 Task: Look for space in Vikārābād, India from 1st June, 2023 to 9th June, 2023 for 4 adults in price range Rs.6000 to Rs.12000. Place can be entire place with 2 bedrooms having 2 beds and 2 bathrooms. Property type can be house, flat, guest house. Amenities needed are: washing machine. Booking option can be shelf check-in. Required host language is English.
Action: Mouse moved to (533, 70)
Screenshot: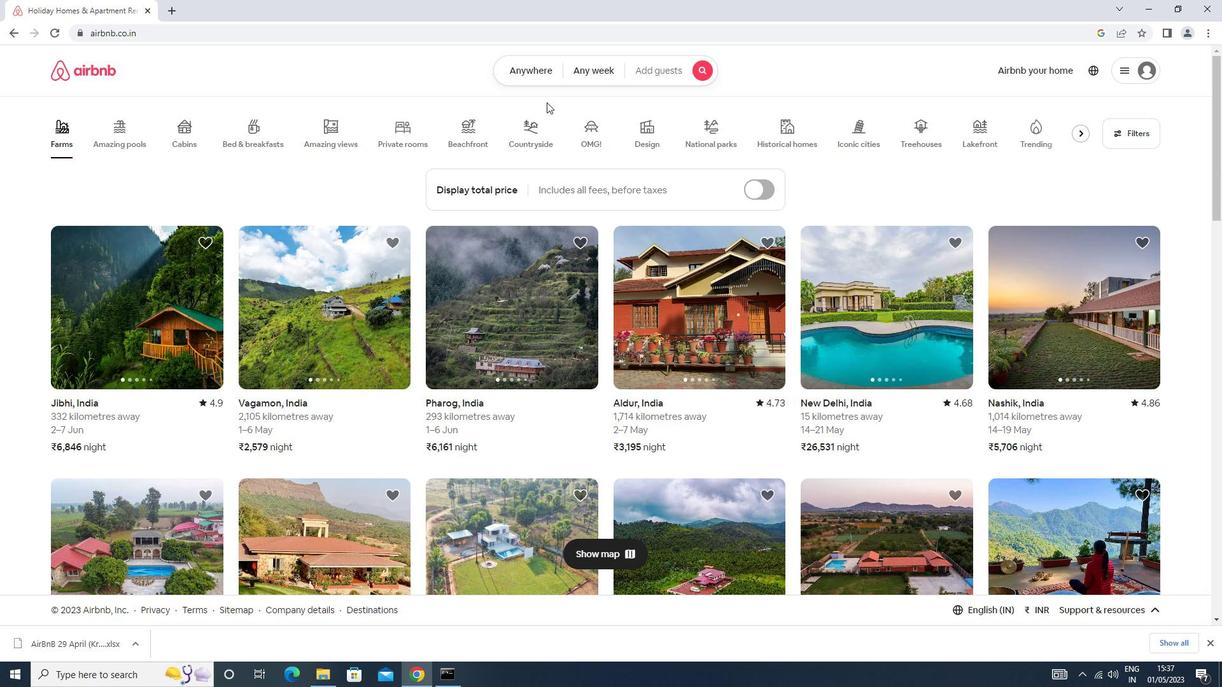 
Action: Mouse pressed left at (533, 70)
Screenshot: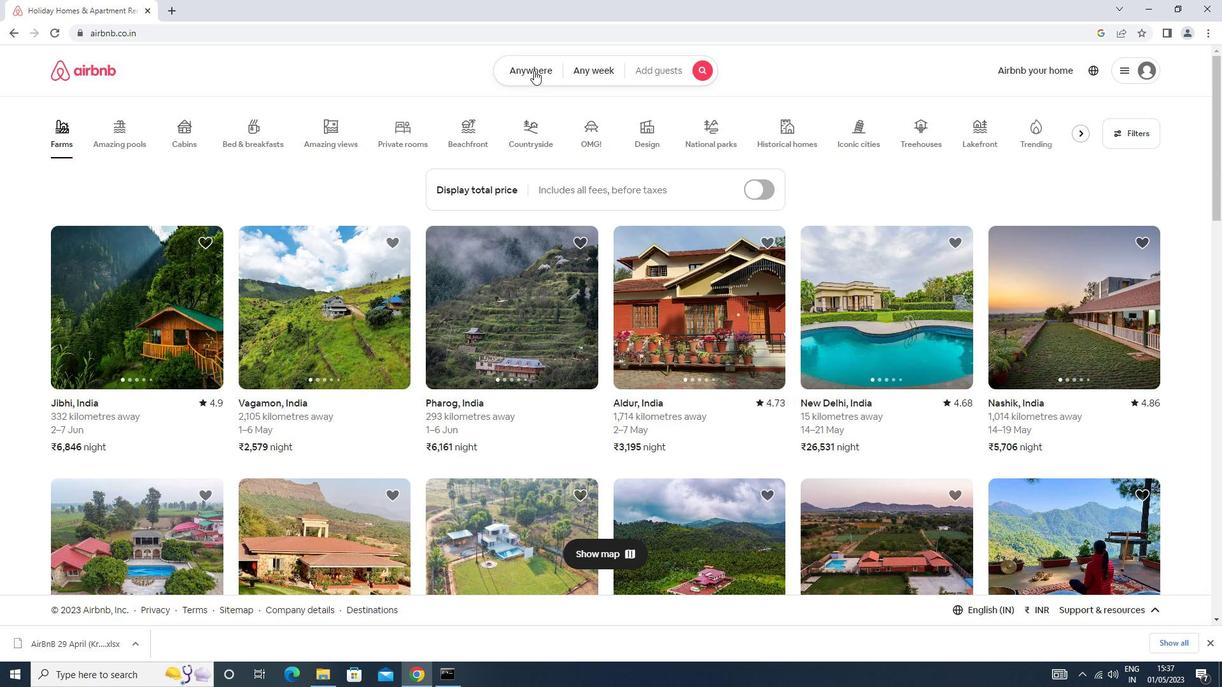 
Action: Mouse moved to (509, 124)
Screenshot: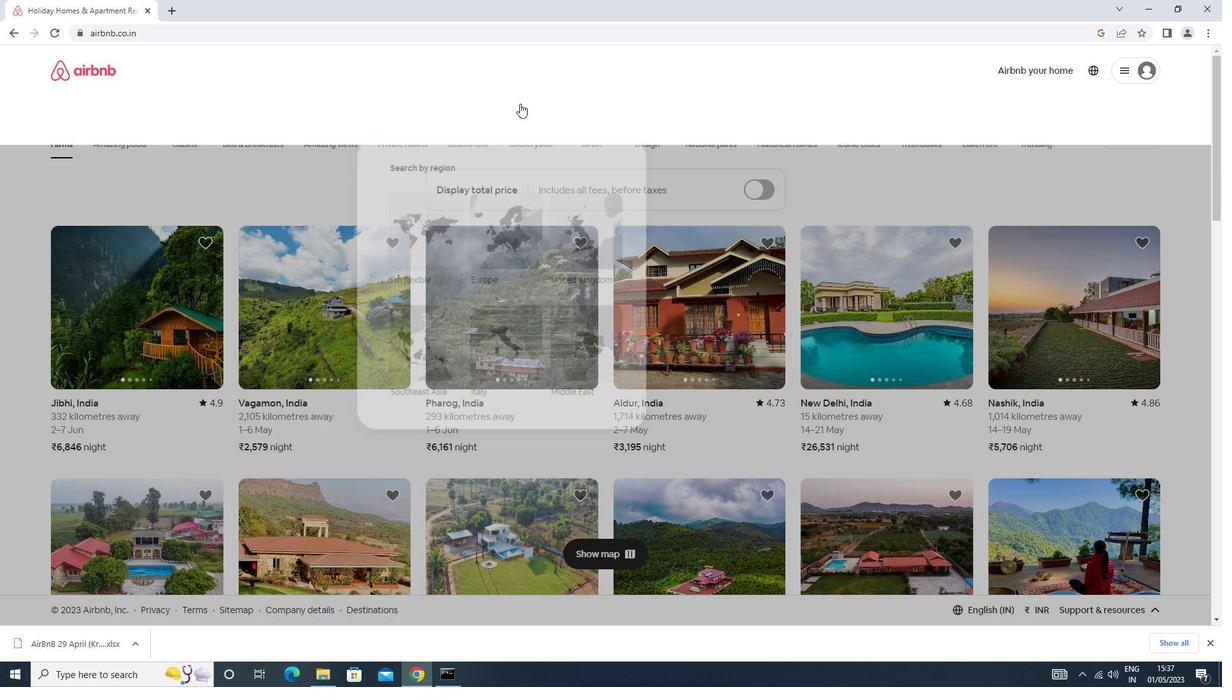 
Action: Mouse pressed left at (509, 124)
Screenshot: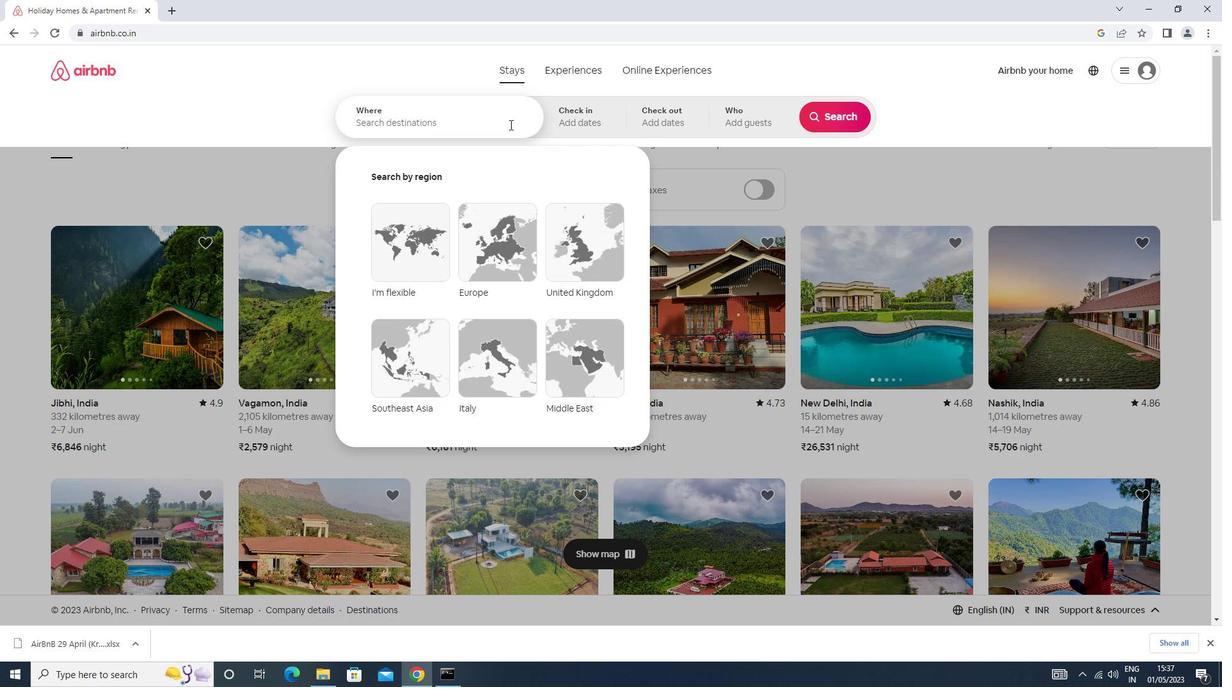
Action: Mouse moved to (509, 124)
Screenshot: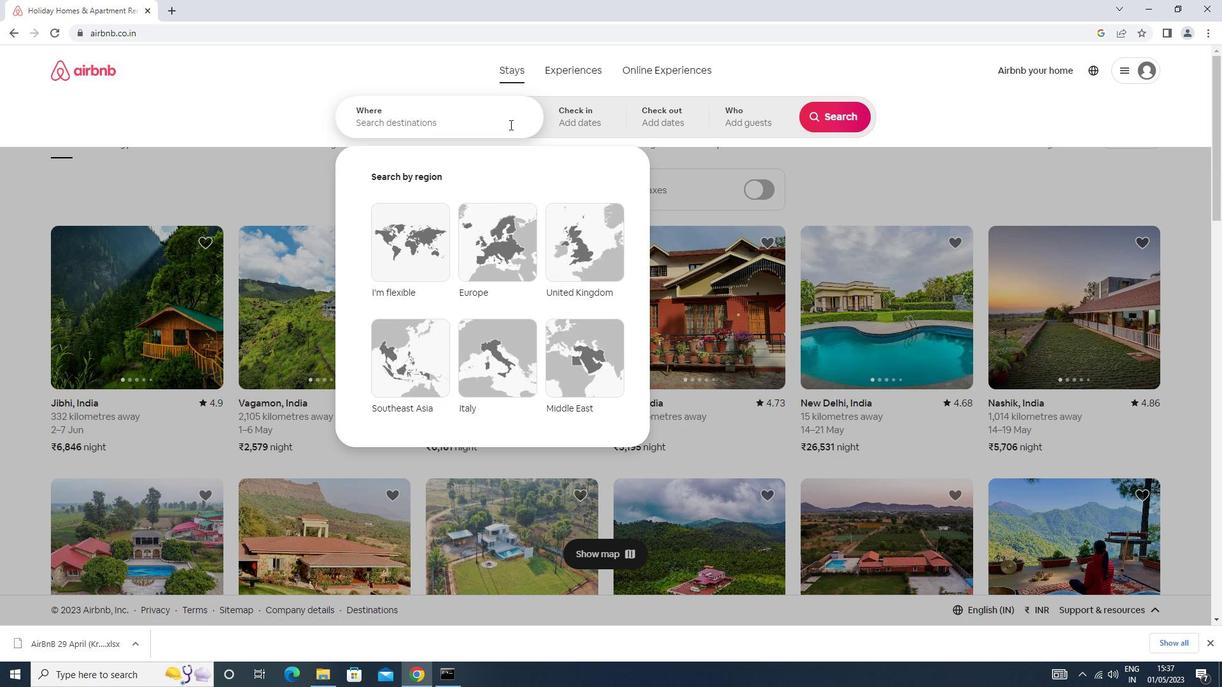 
Action: Key pressed <Key.caps_lock>v<Key.caps_lock>ikarabad<Key.down><Key.enter>
Screenshot: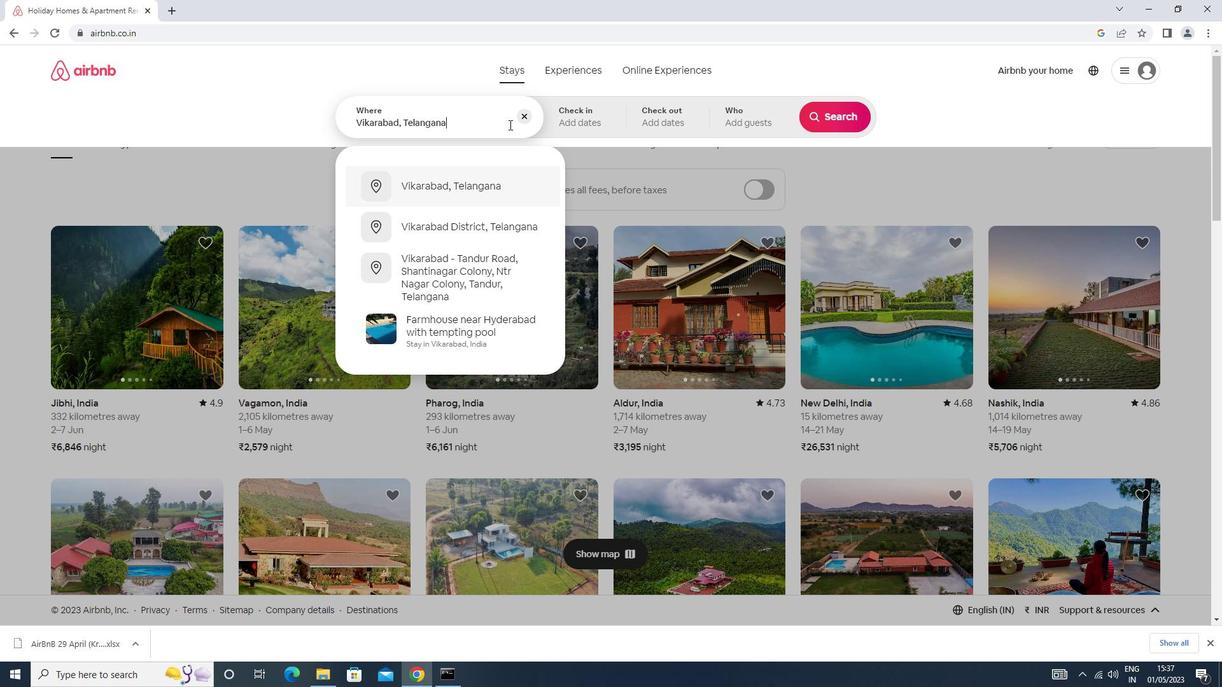 
Action: Mouse moved to (763, 271)
Screenshot: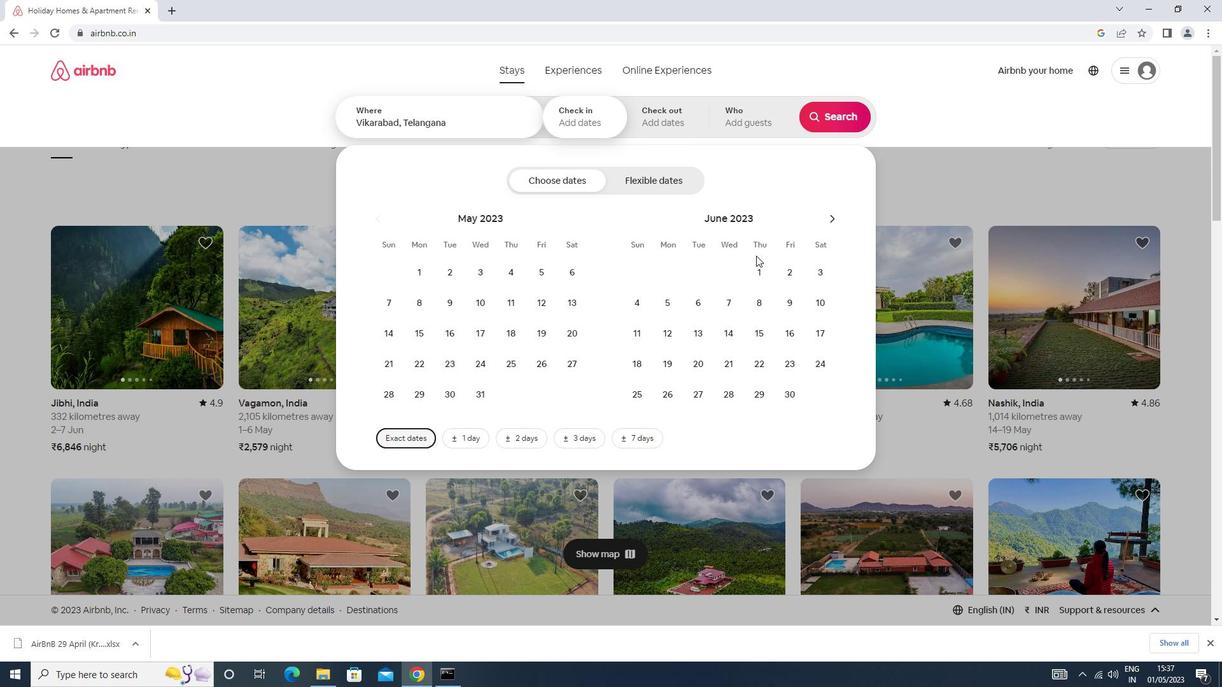 
Action: Mouse pressed left at (763, 271)
Screenshot: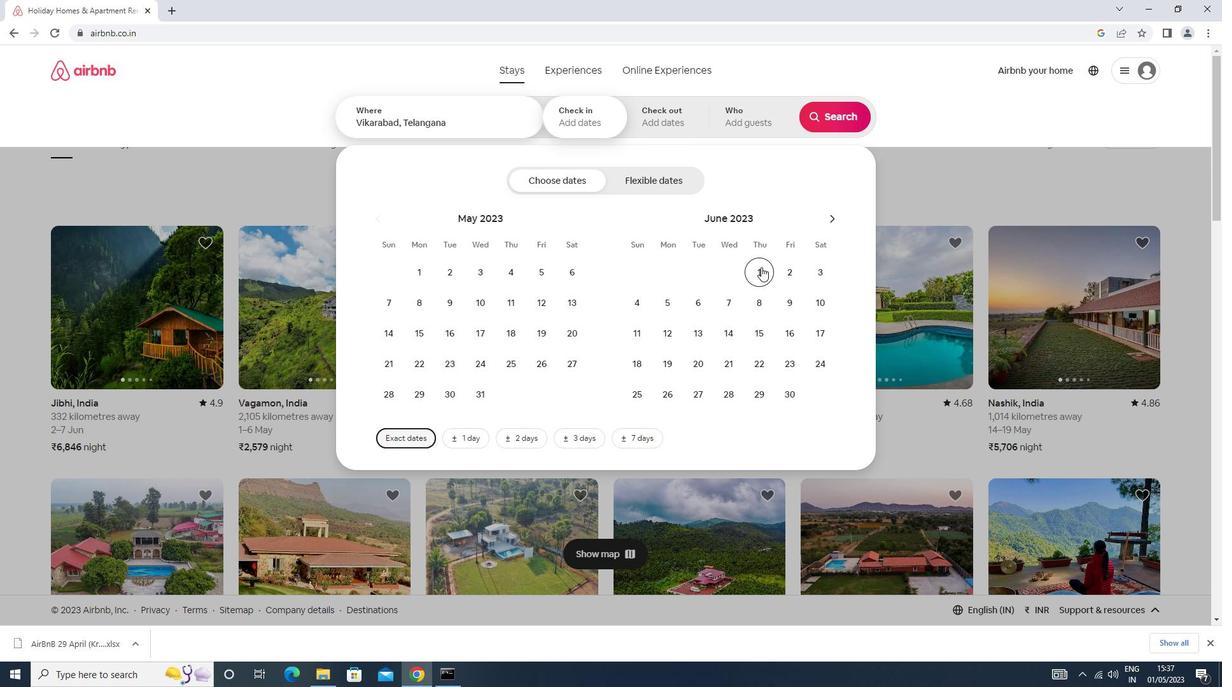 
Action: Mouse moved to (787, 299)
Screenshot: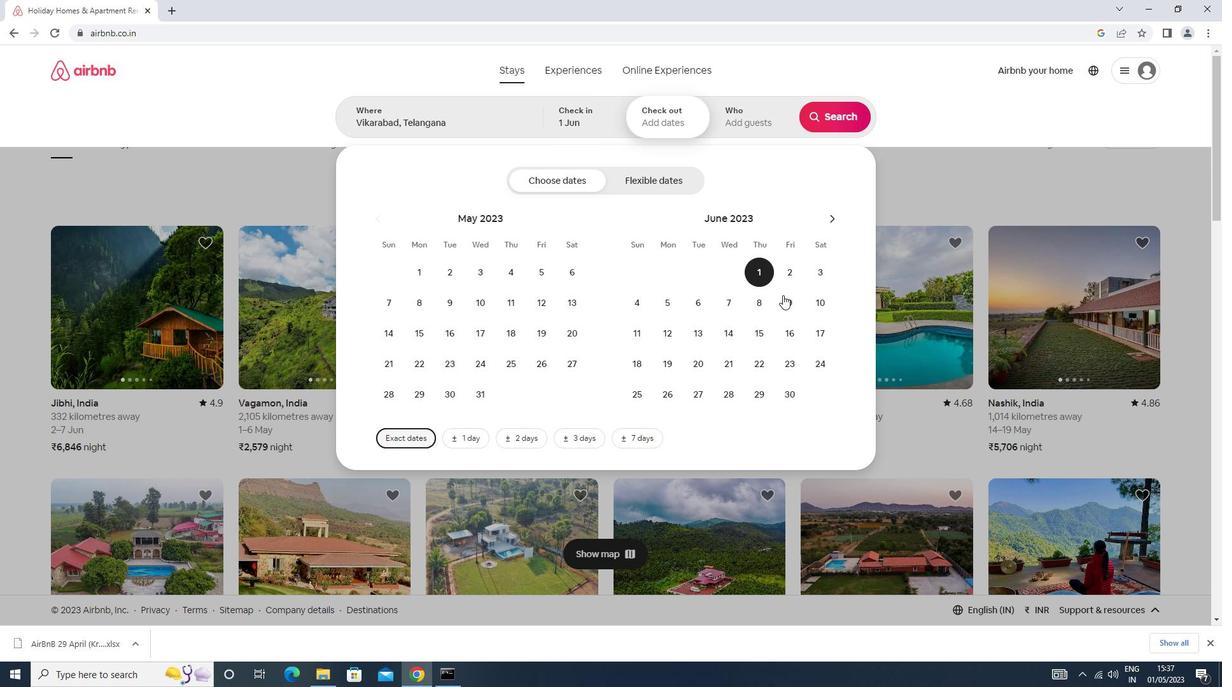 
Action: Mouse pressed left at (787, 299)
Screenshot: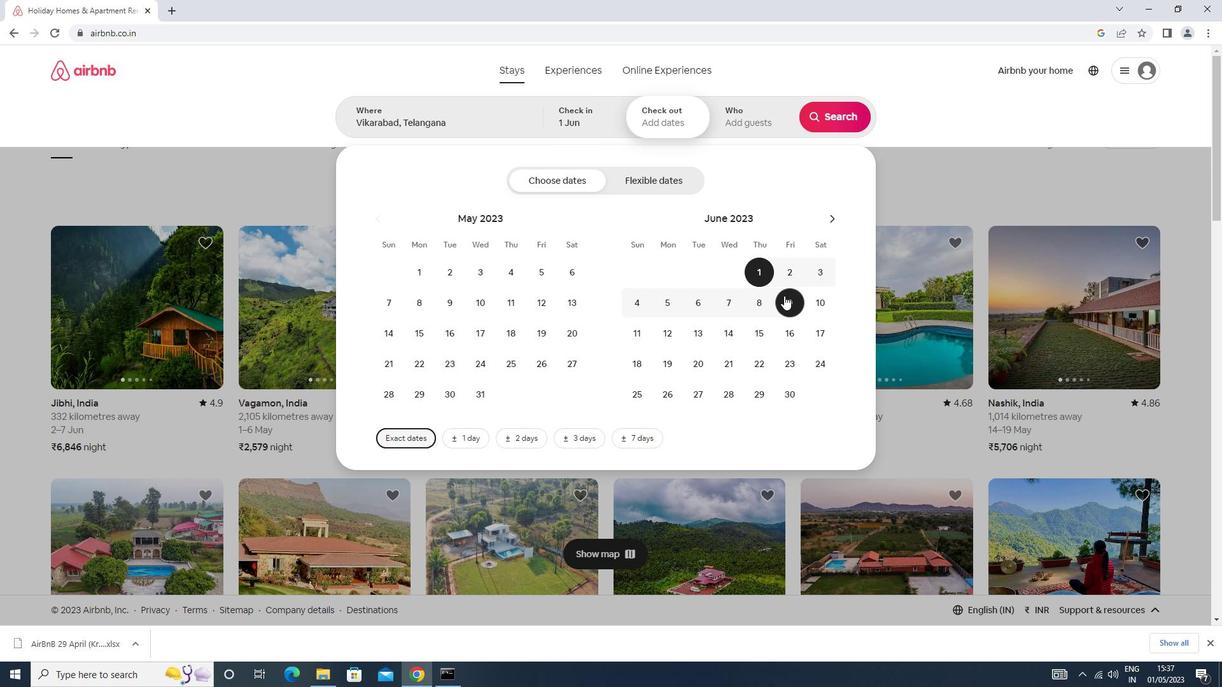 
Action: Mouse moved to (746, 130)
Screenshot: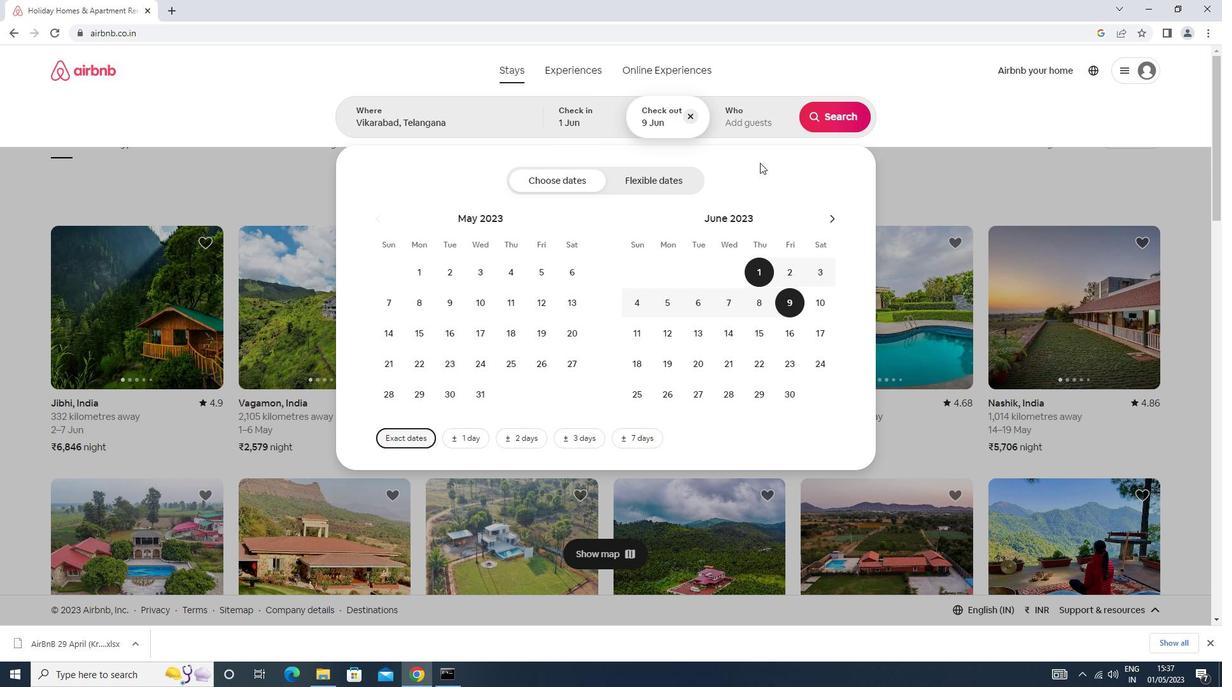 
Action: Mouse pressed left at (746, 130)
Screenshot: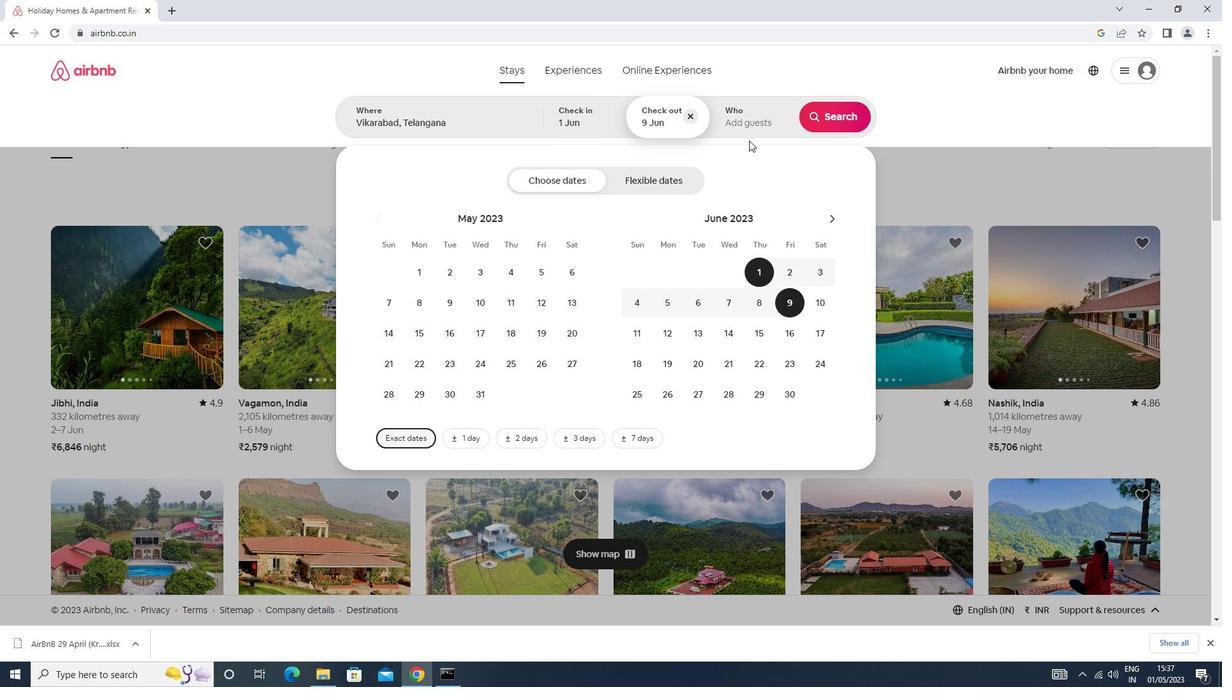 
Action: Mouse moved to (836, 185)
Screenshot: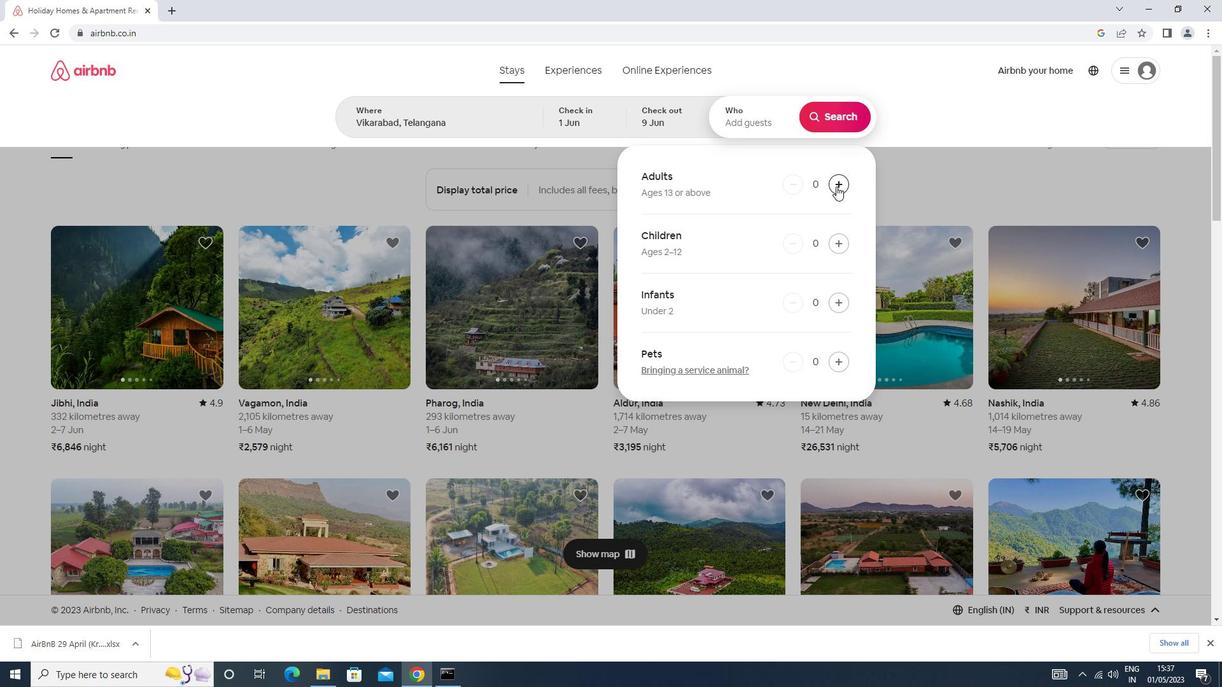 
Action: Mouse pressed left at (836, 185)
Screenshot: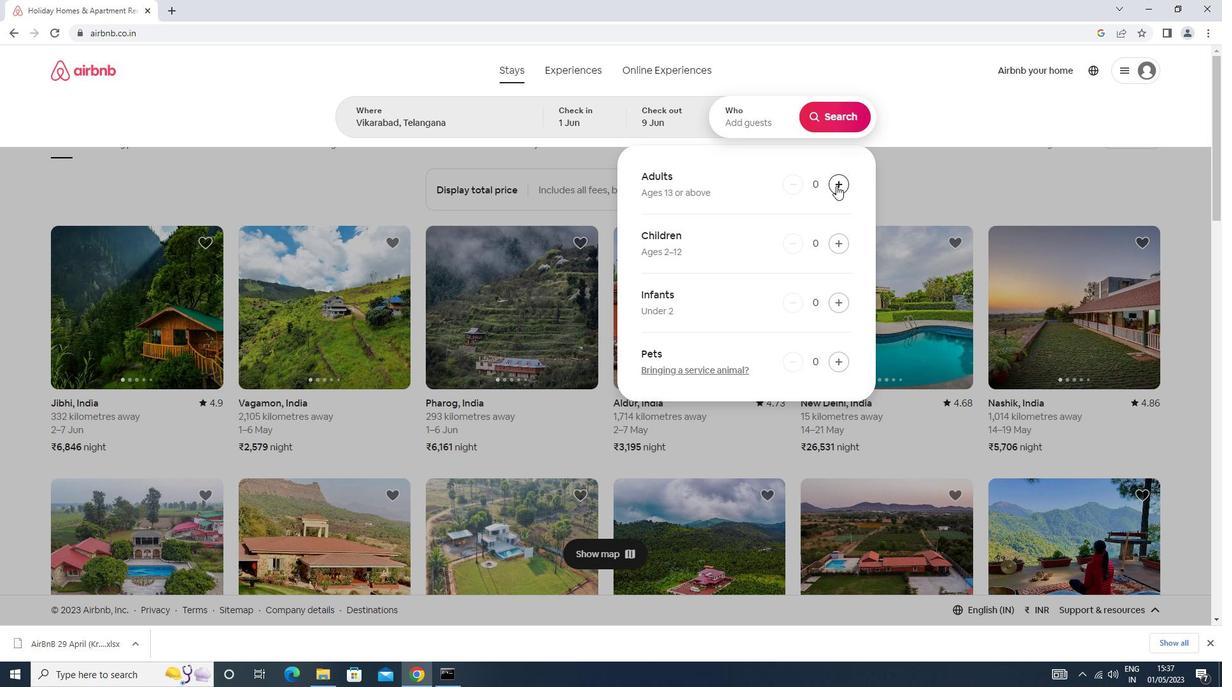 
Action: Mouse pressed left at (836, 185)
Screenshot: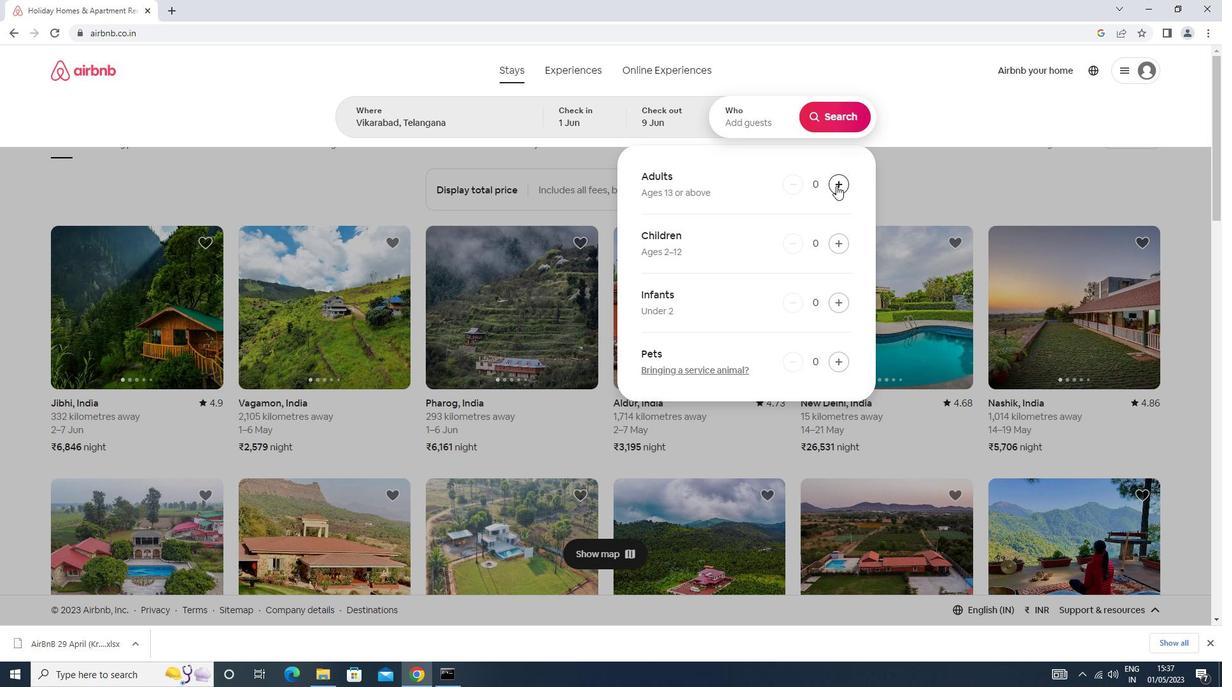 
Action: Mouse pressed left at (836, 185)
Screenshot: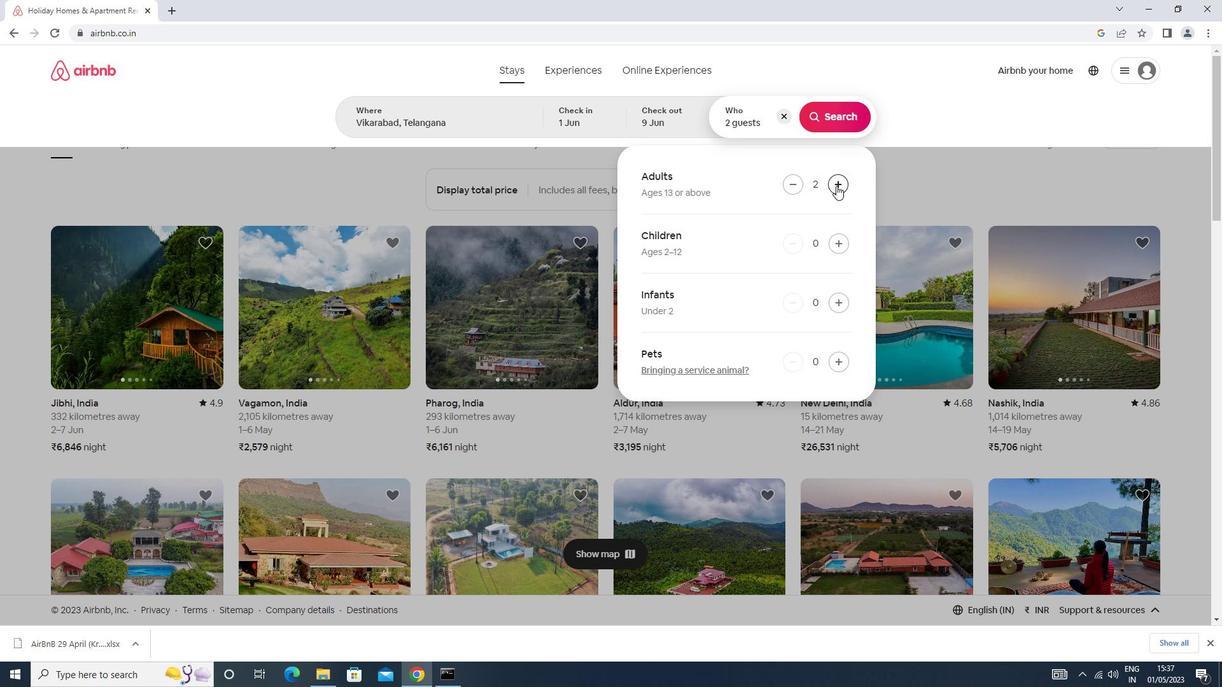 
Action: Mouse pressed left at (836, 185)
Screenshot: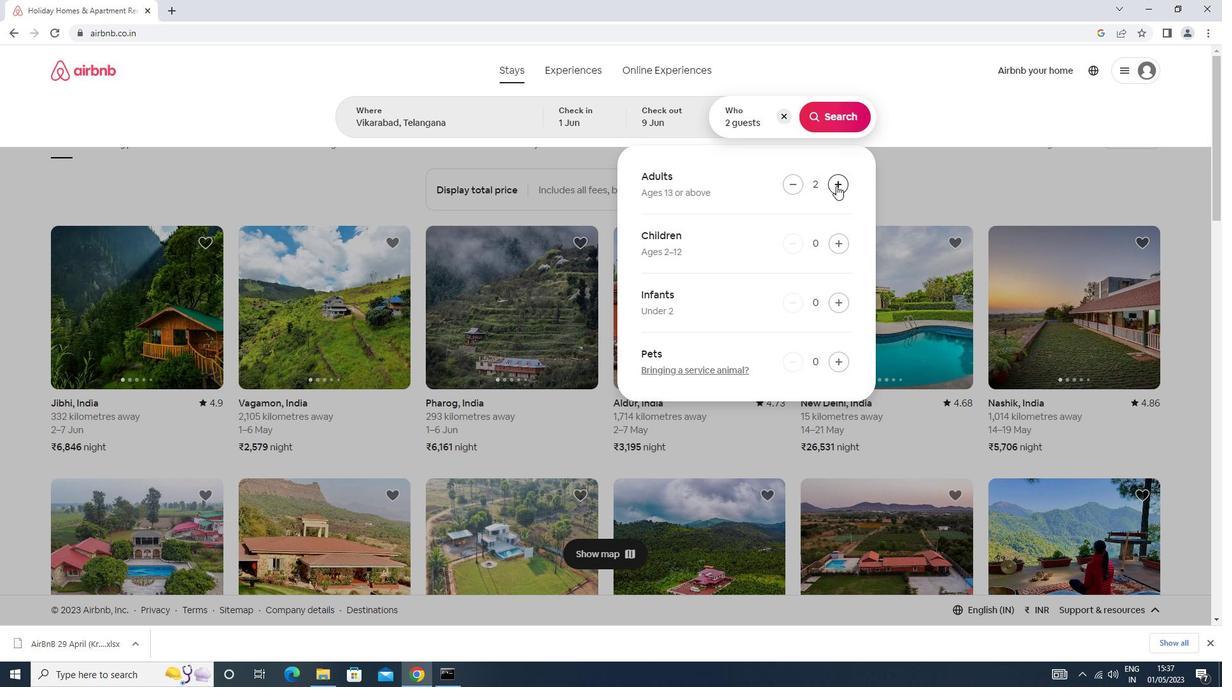 
Action: Mouse moved to (828, 109)
Screenshot: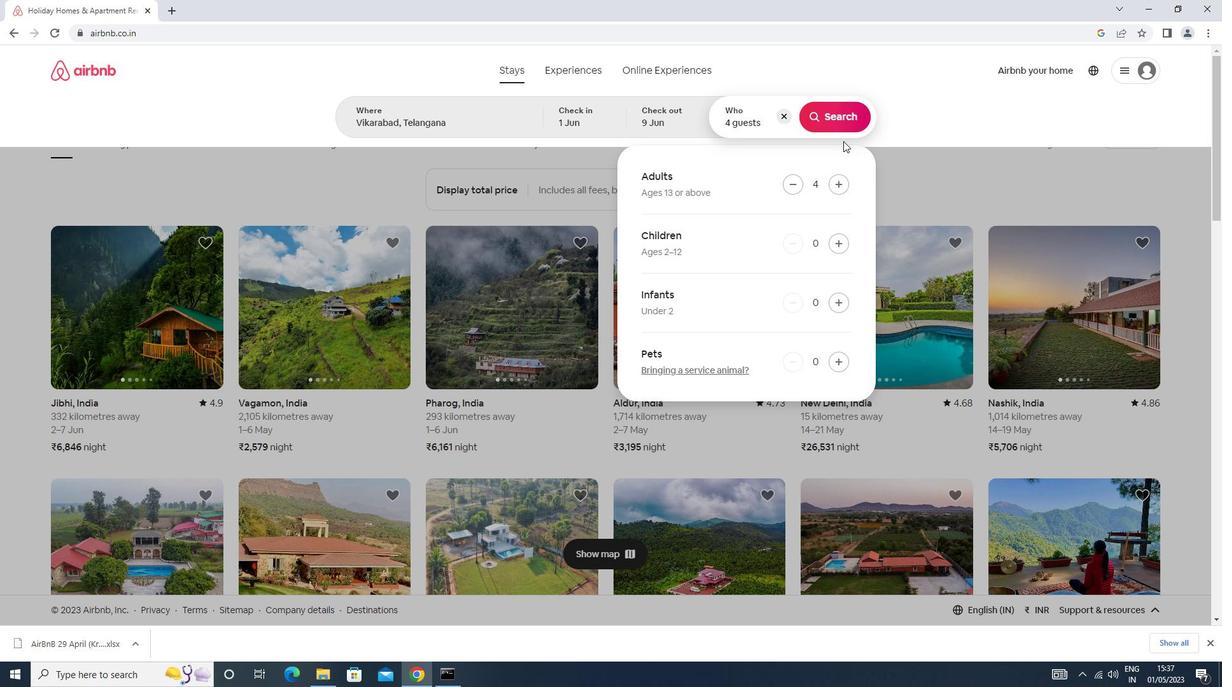 
Action: Mouse pressed left at (828, 109)
Screenshot: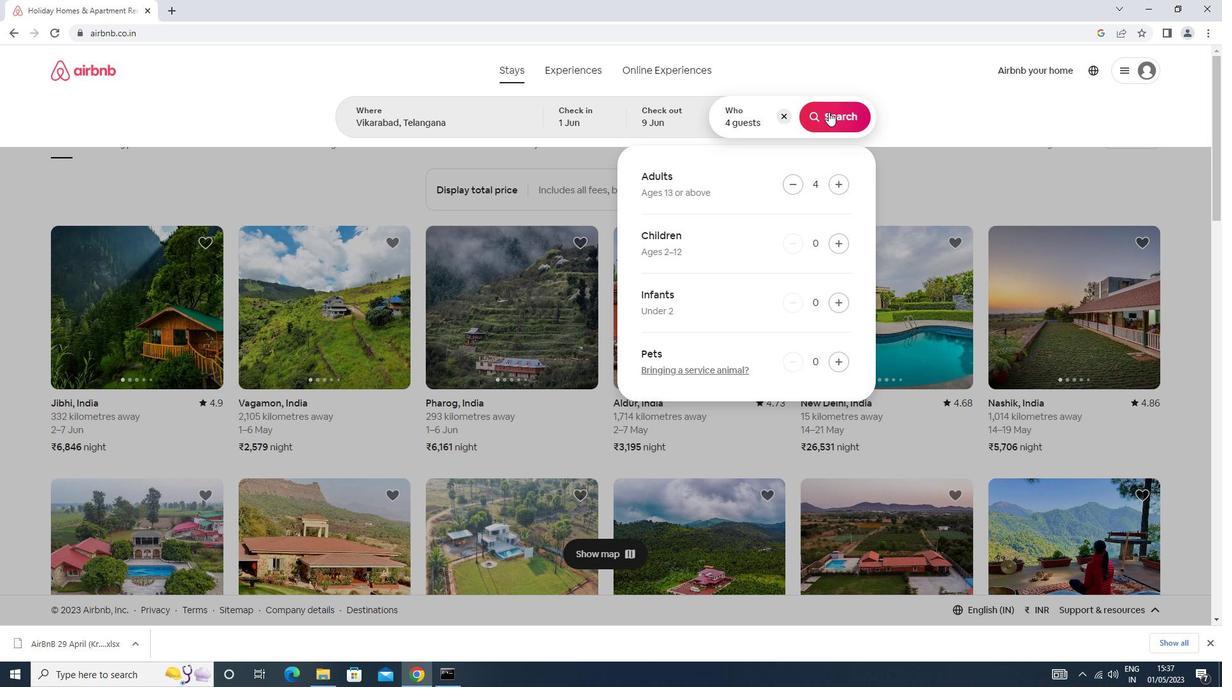
Action: Mouse moved to (1137, 120)
Screenshot: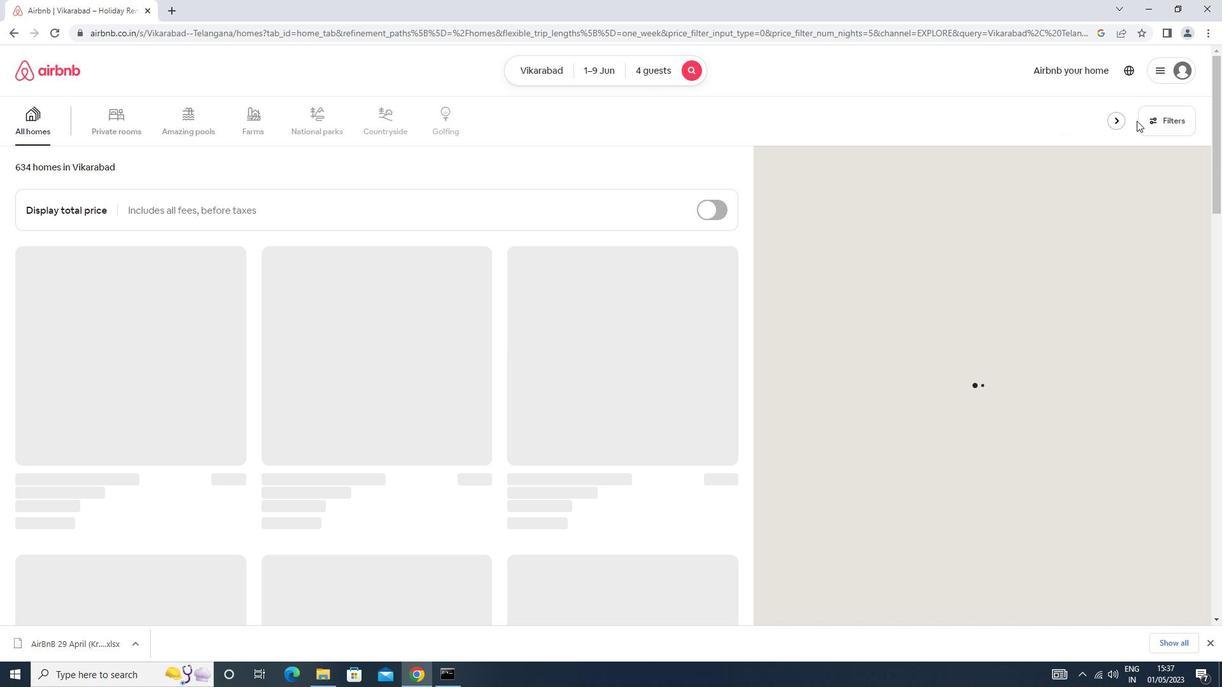 
Action: Mouse pressed left at (1137, 120)
Screenshot: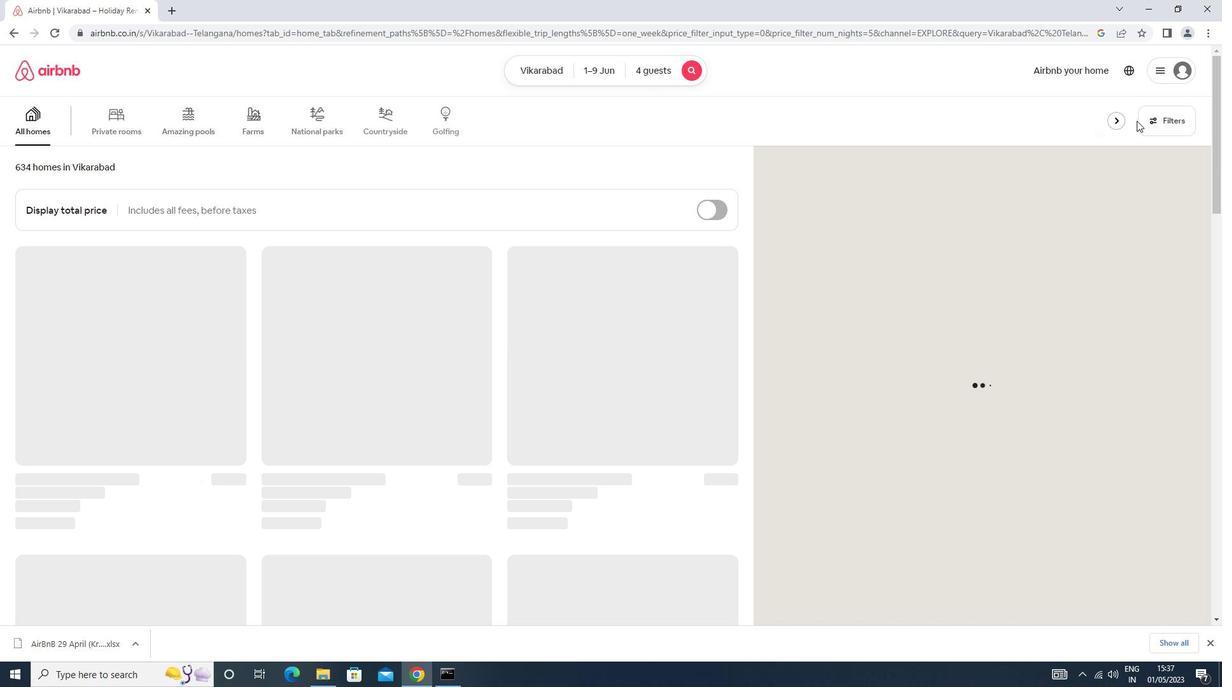 
Action: Mouse moved to (1142, 116)
Screenshot: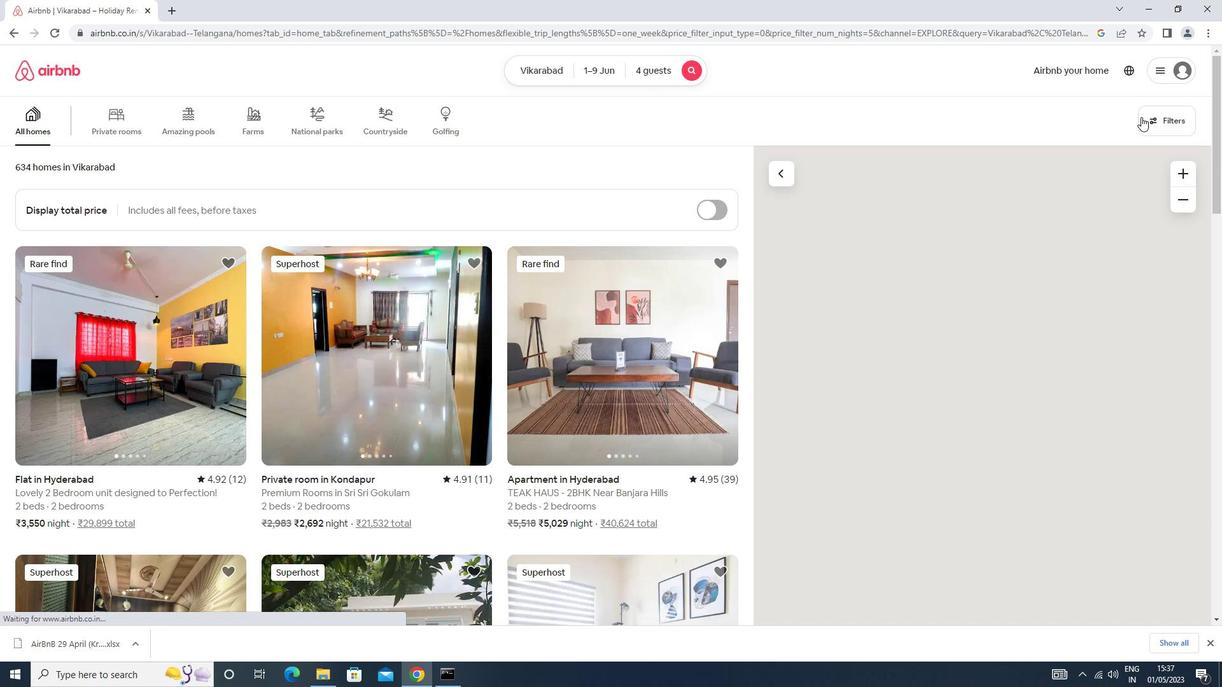 
Action: Mouse pressed left at (1142, 116)
Screenshot: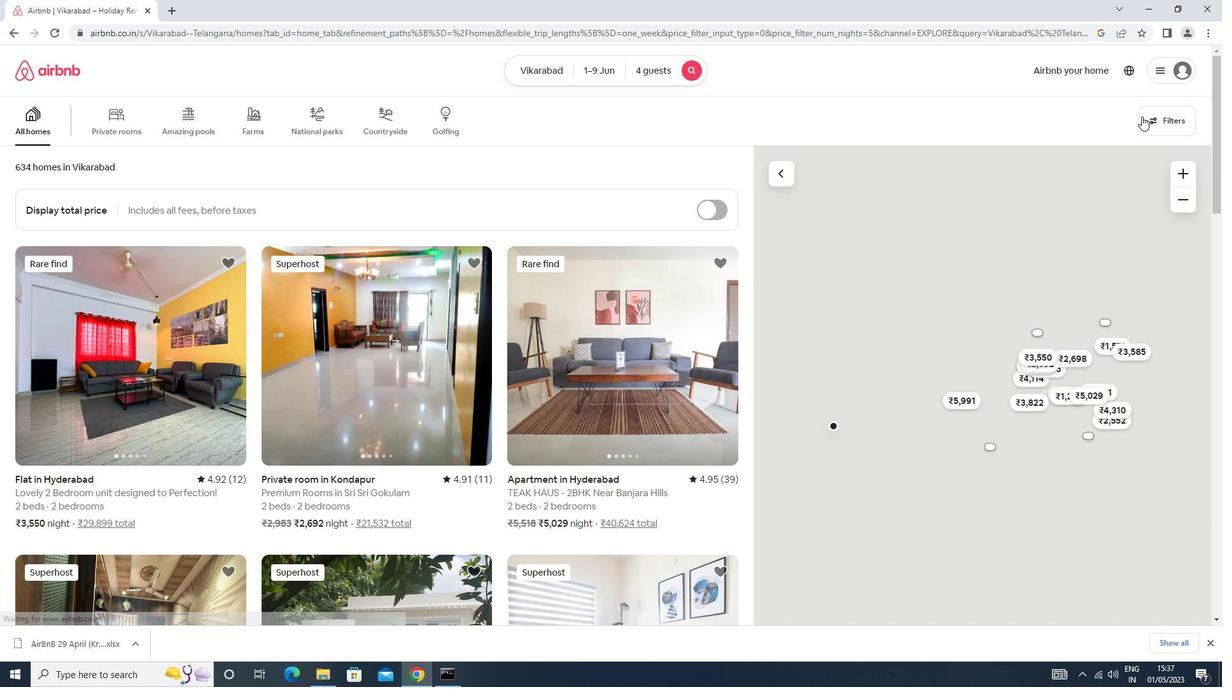 
Action: Mouse moved to (484, 285)
Screenshot: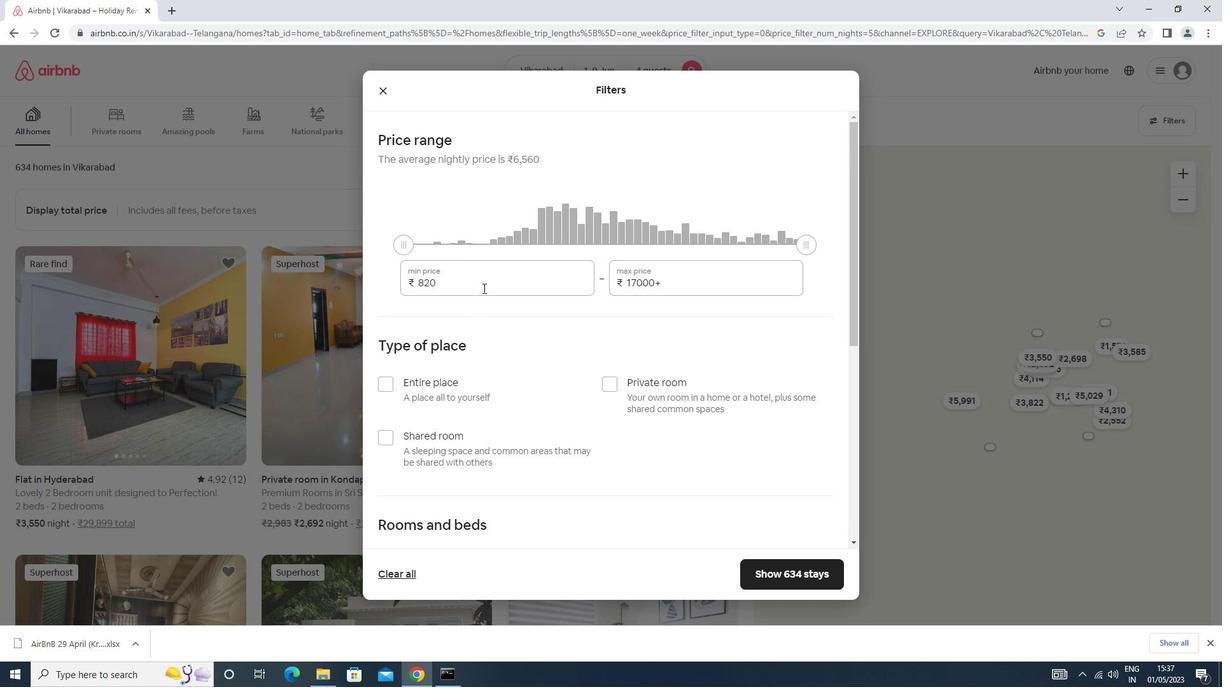 
Action: Mouse pressed left at (484, 285)
Screenshot: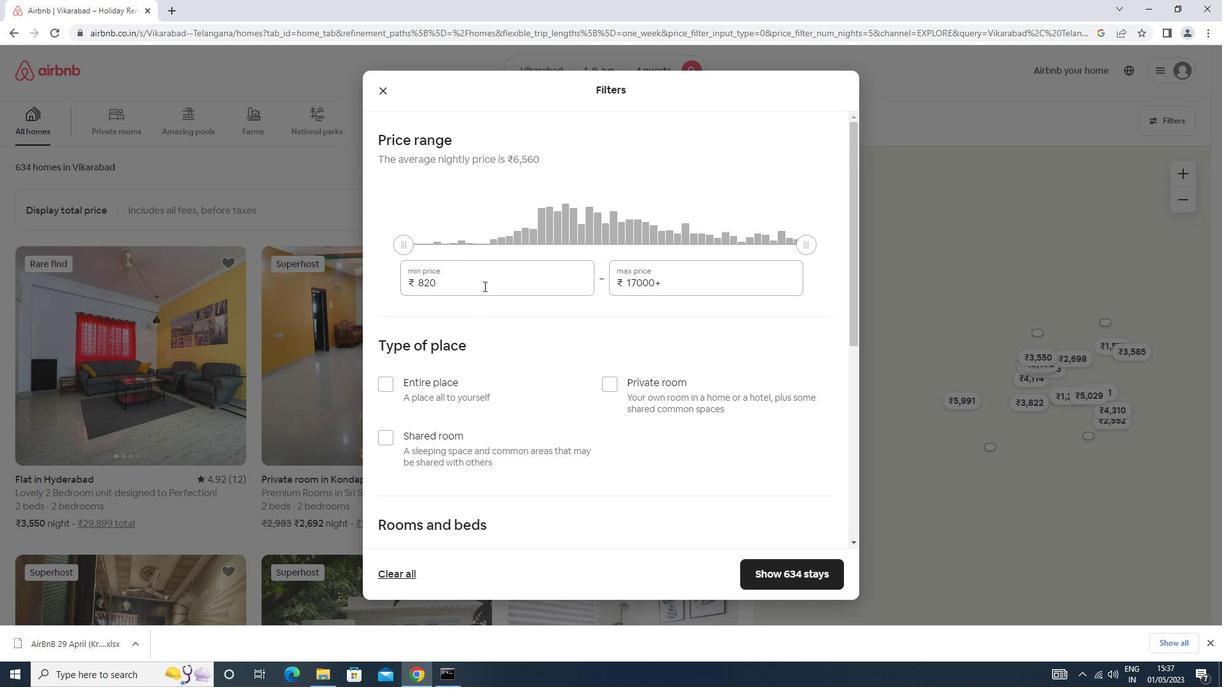 
Action: Mouse moved to (484, 285)
Screenshot: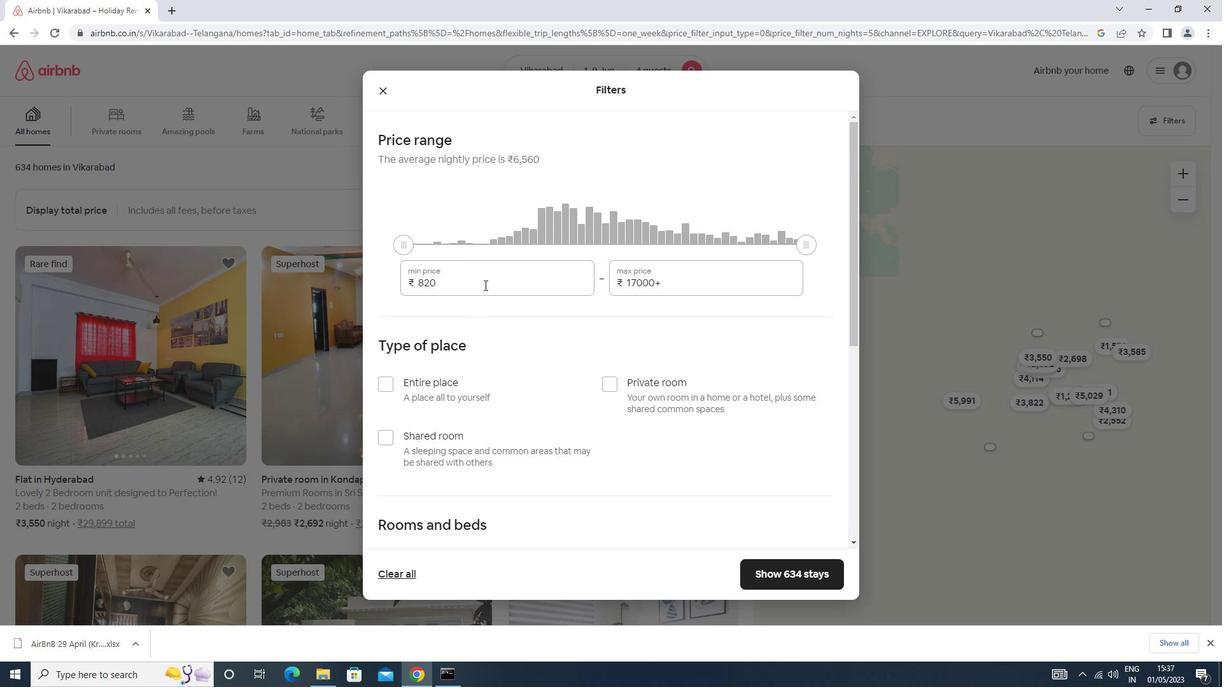 
Action: Key pressed <Key.backspace><Key.backspace><Key.backspace><Key.backspace><Key.backspace><Key.backspace><Key.backspace><Key.backspace><Key.backspace><Key.backspace><Key.backspace><Key.backspace><Key.backspace><Key.backspace>16<Key.backspace><Key.backspace>6000<Key.tab>12000
Screenshot: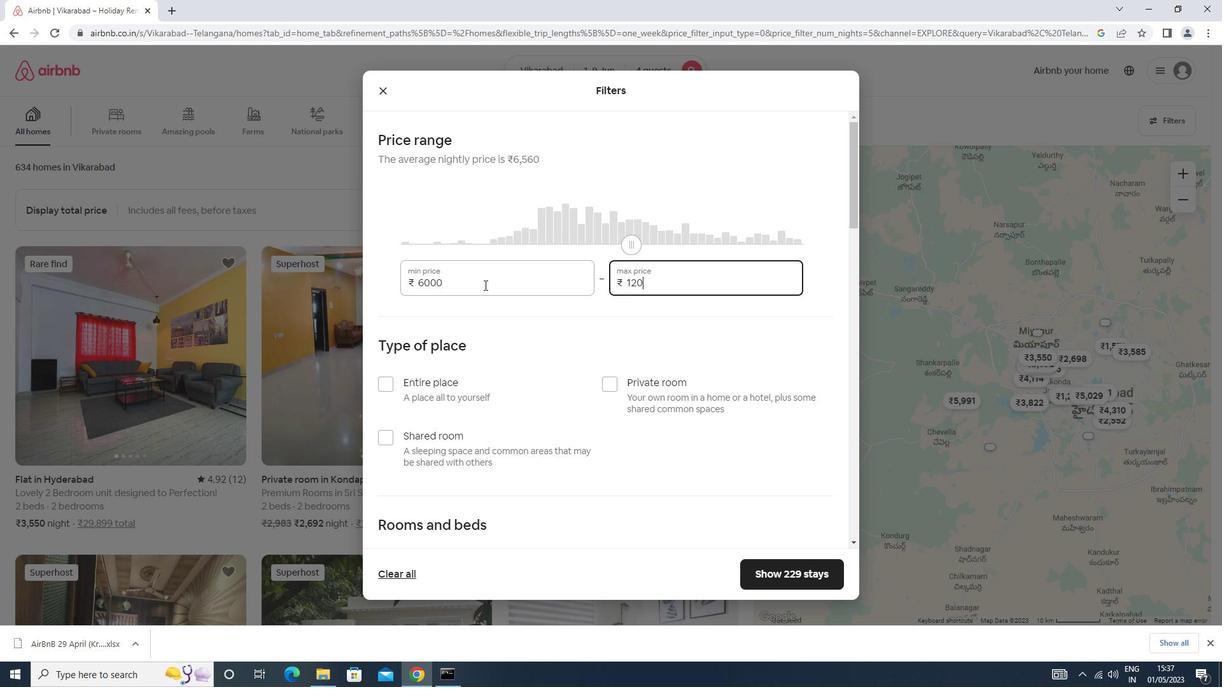 
Action: Mouse moved to (434, 376)
Screenshot: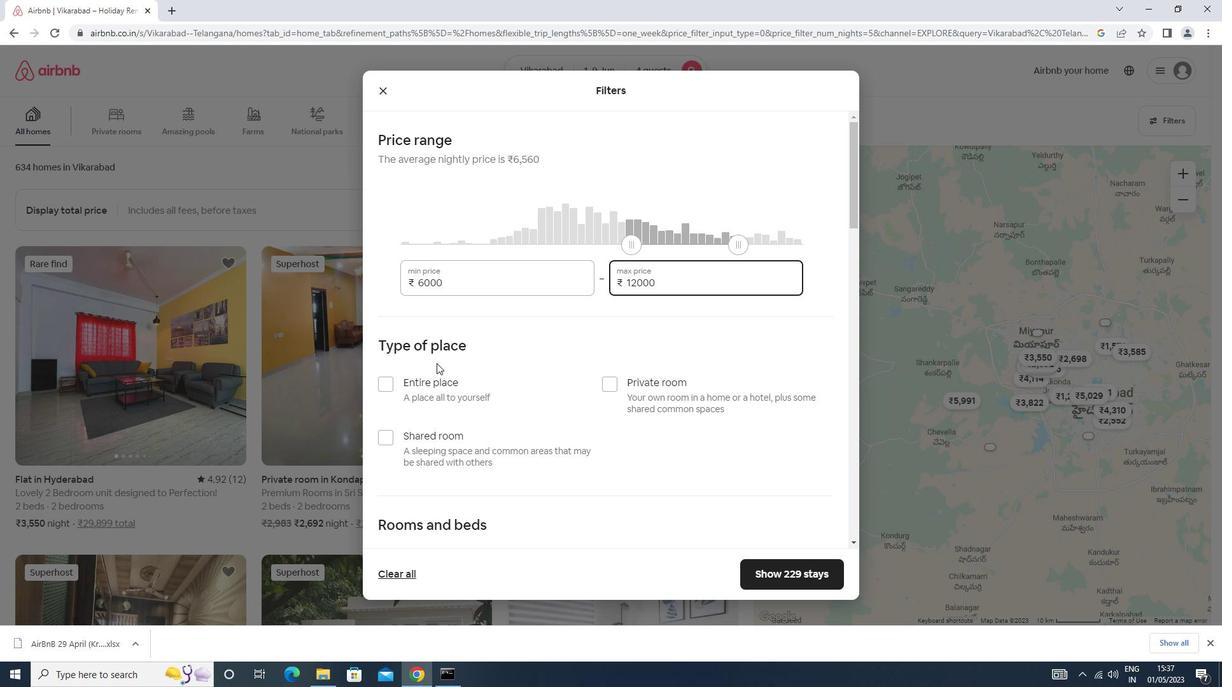 
Action: Mouse pressed left at (434, 376)
Screenshot: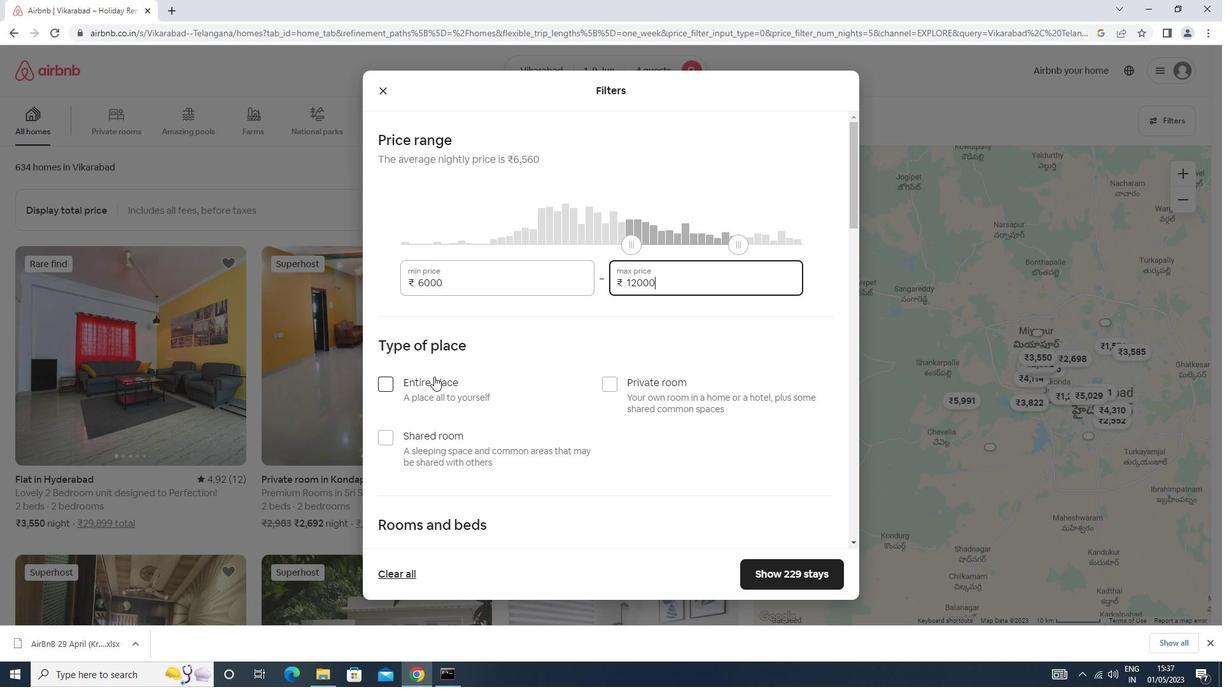 
Action: Mouse scrolled (434, 376) with delta (0, 0)
Screenshot: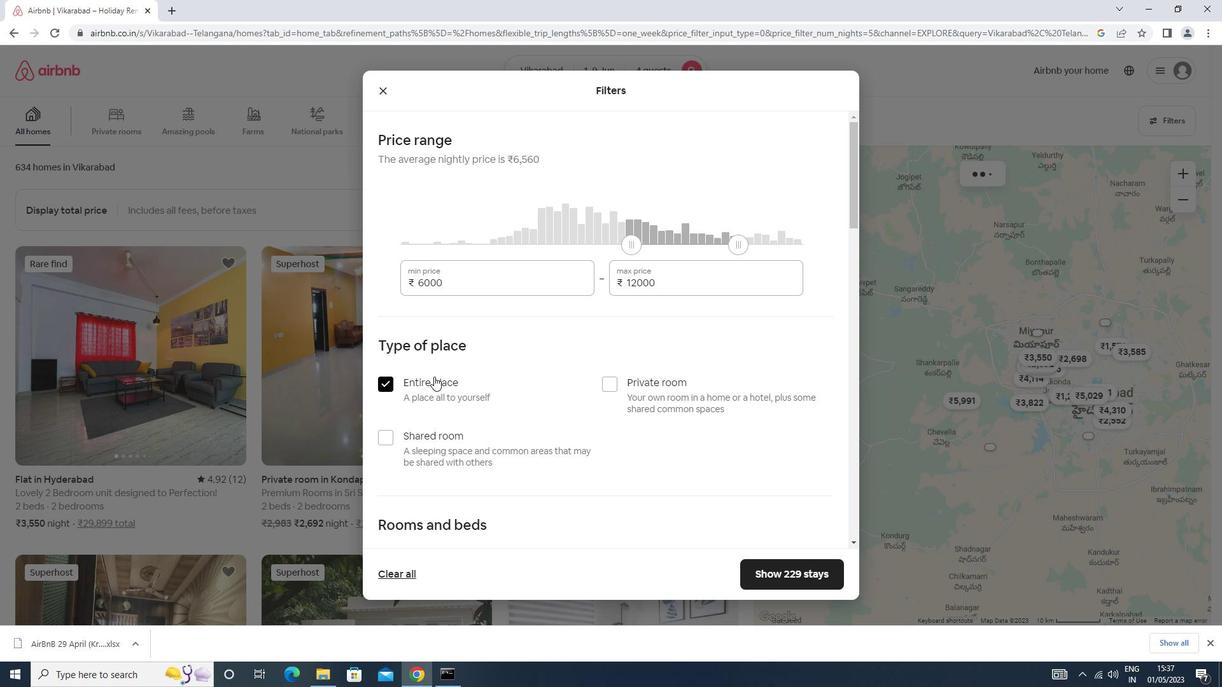 
Action: Mouse scrolled (434, 376) with delta (0, 0)
Screenshot: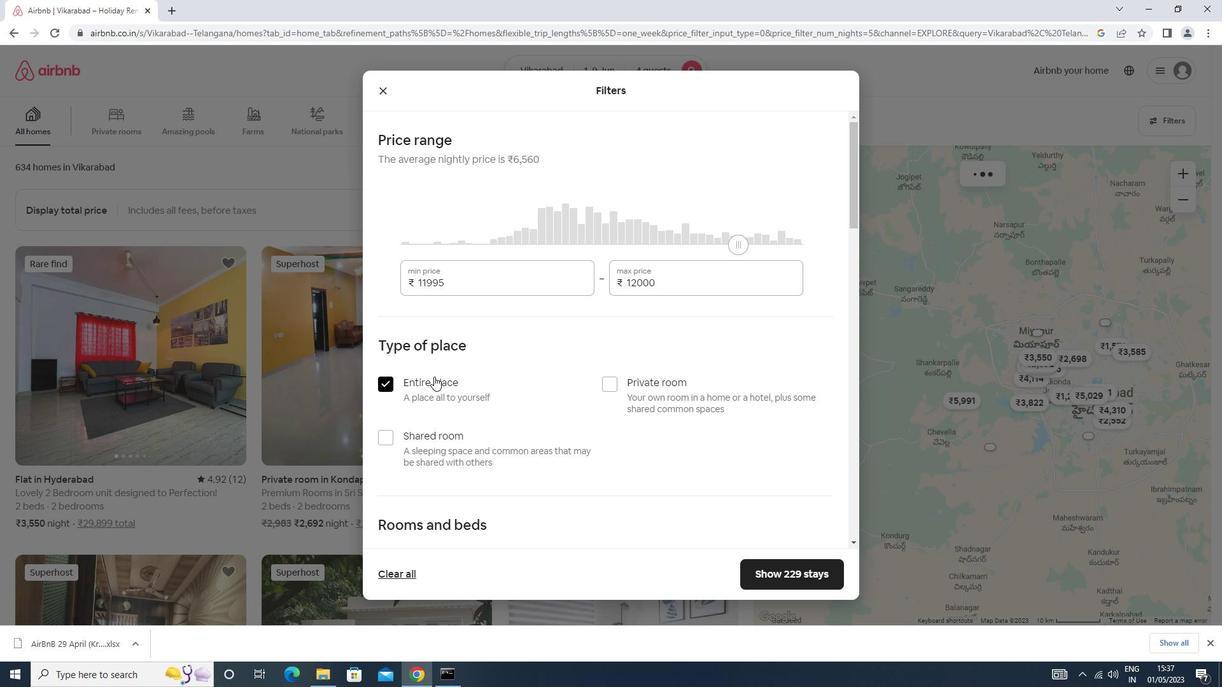 
Action: Mouse scrolled (434, 376) with delta (0, 0)
Screenshot: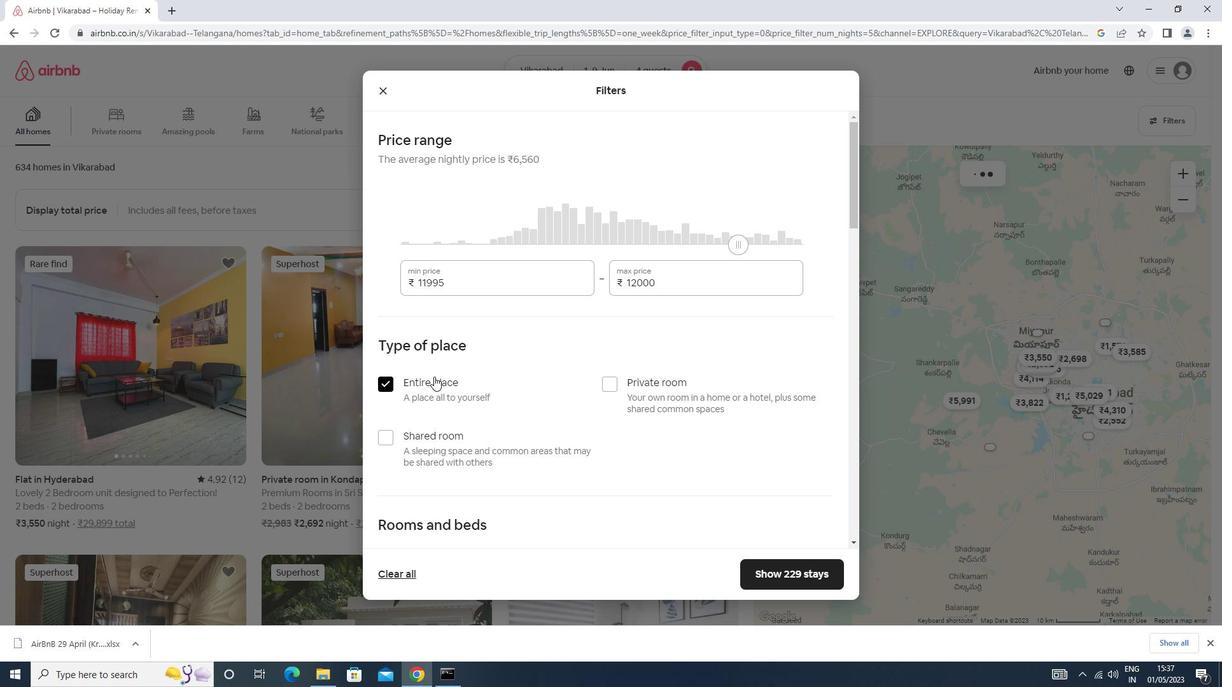 
Action: Mouse scrolled (434, 376) with delta (0, 0)
Screenshot: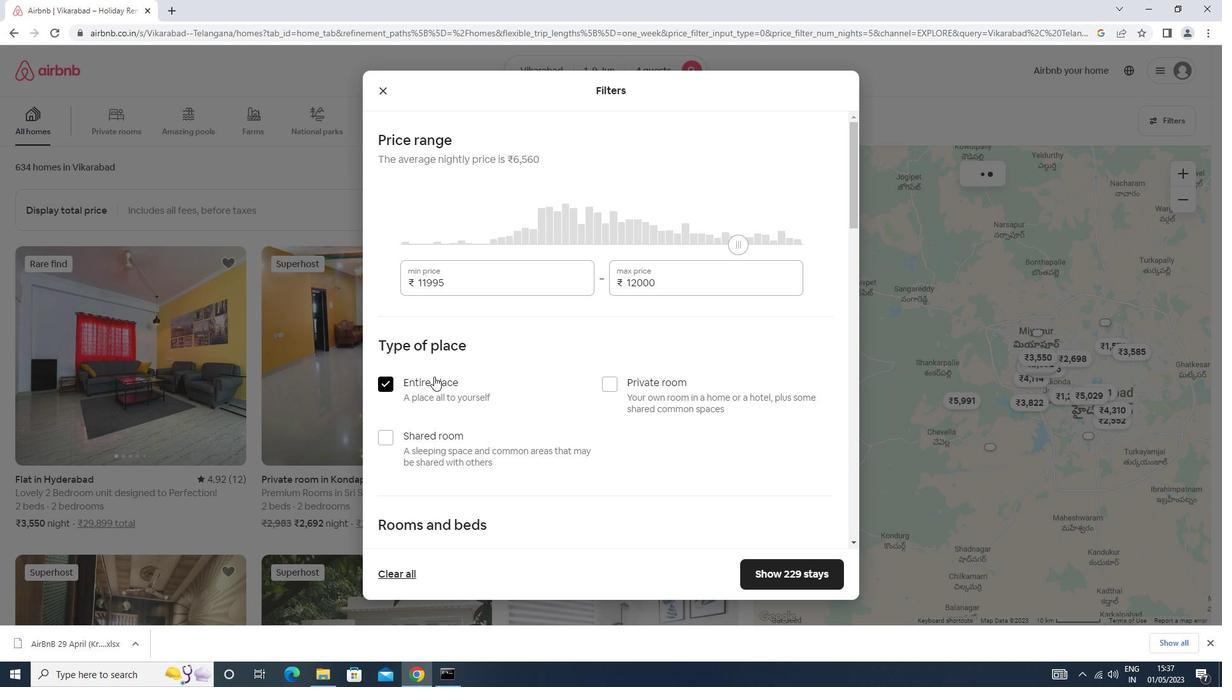 
Action: Mouse scrolled (434, 376) with delta (0, 0)
Screenshot: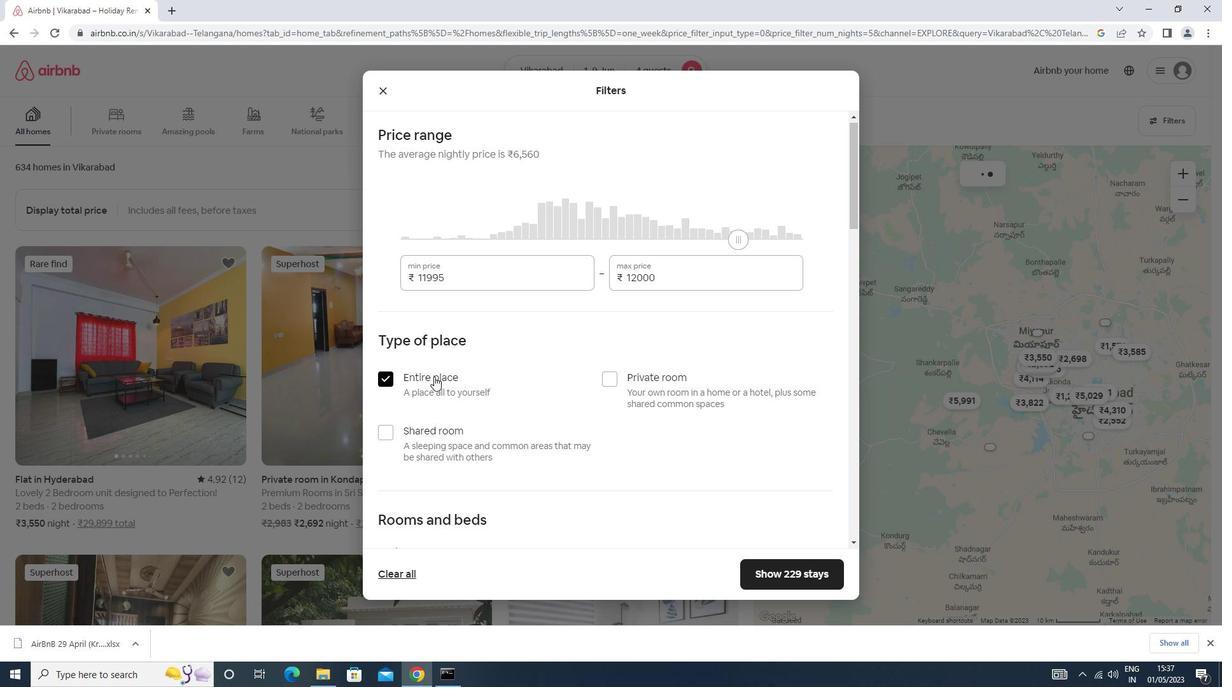 
Action: Mouse moved to (489, 271)
Screenshot: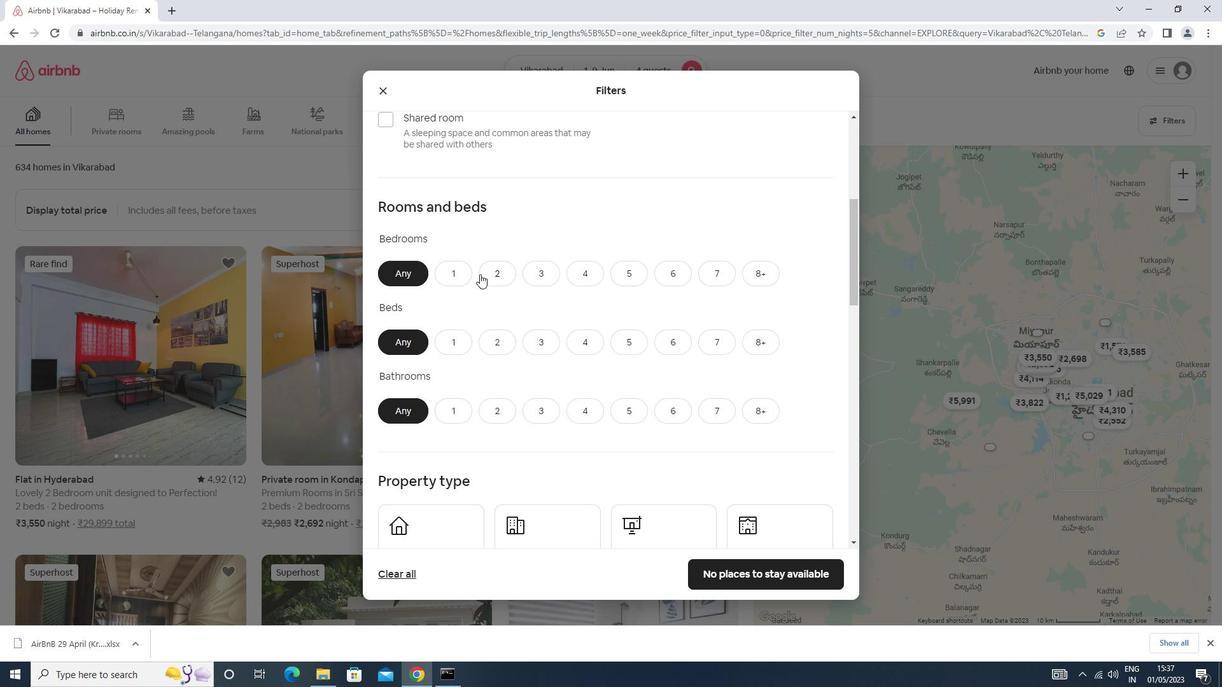 
Action: Mouse pressed left at (489, 271)
Screenshot: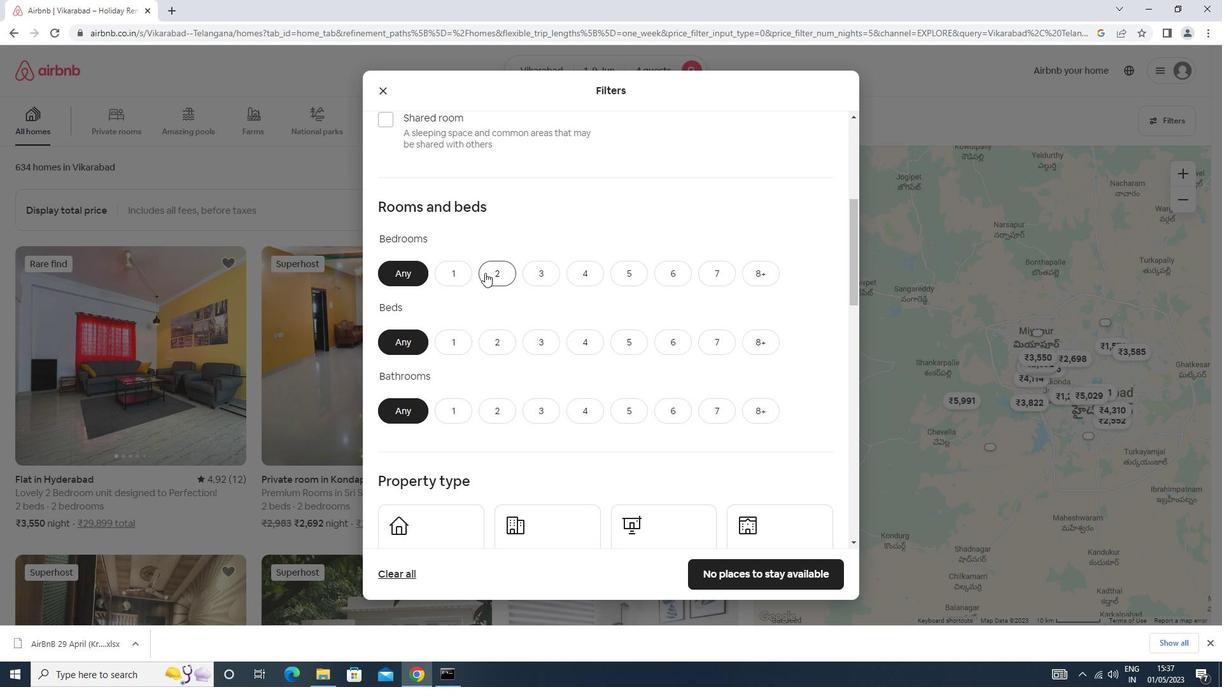 
Action: Mouse moved to (499, 341)
Screenshot: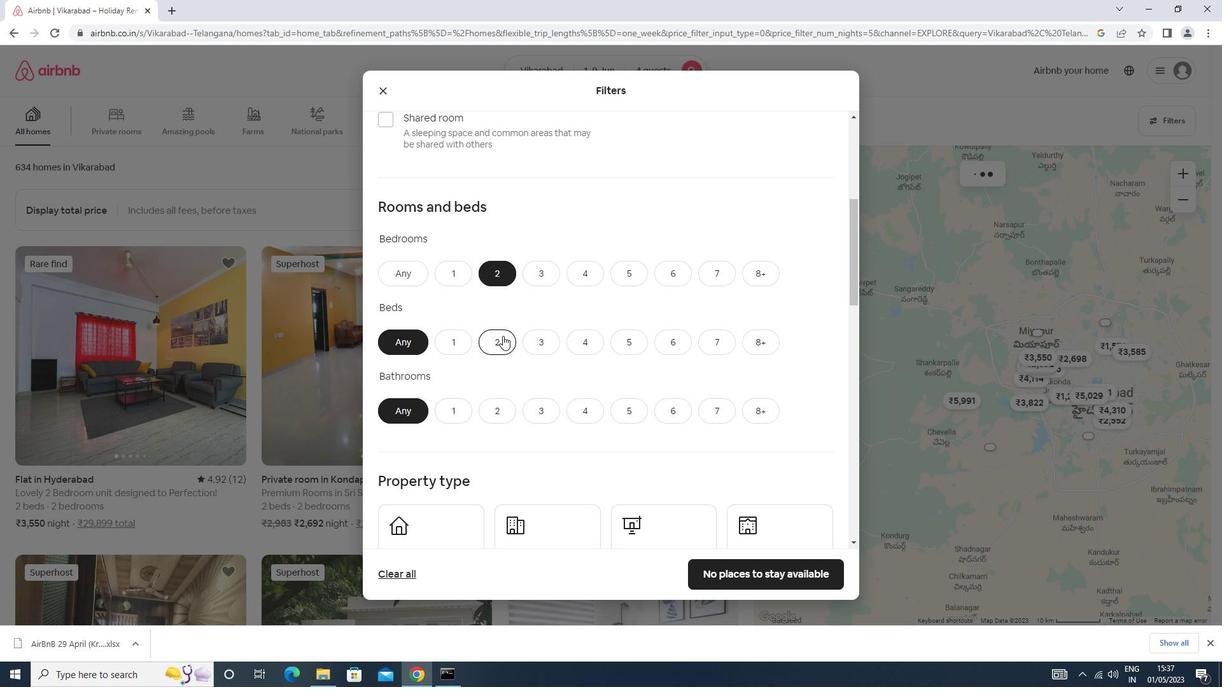 
Action: Mouse pressed left at (499, 341)
Screenshot: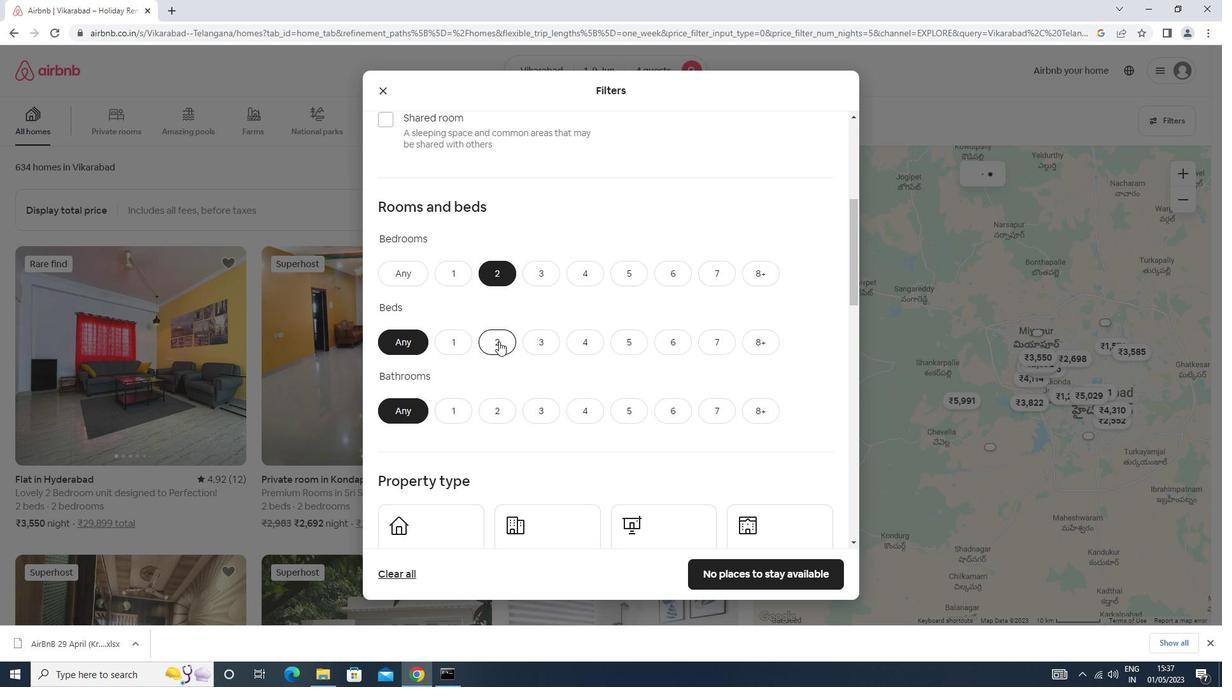 
Action: Mouse moved to (491, 415)
Screenshot: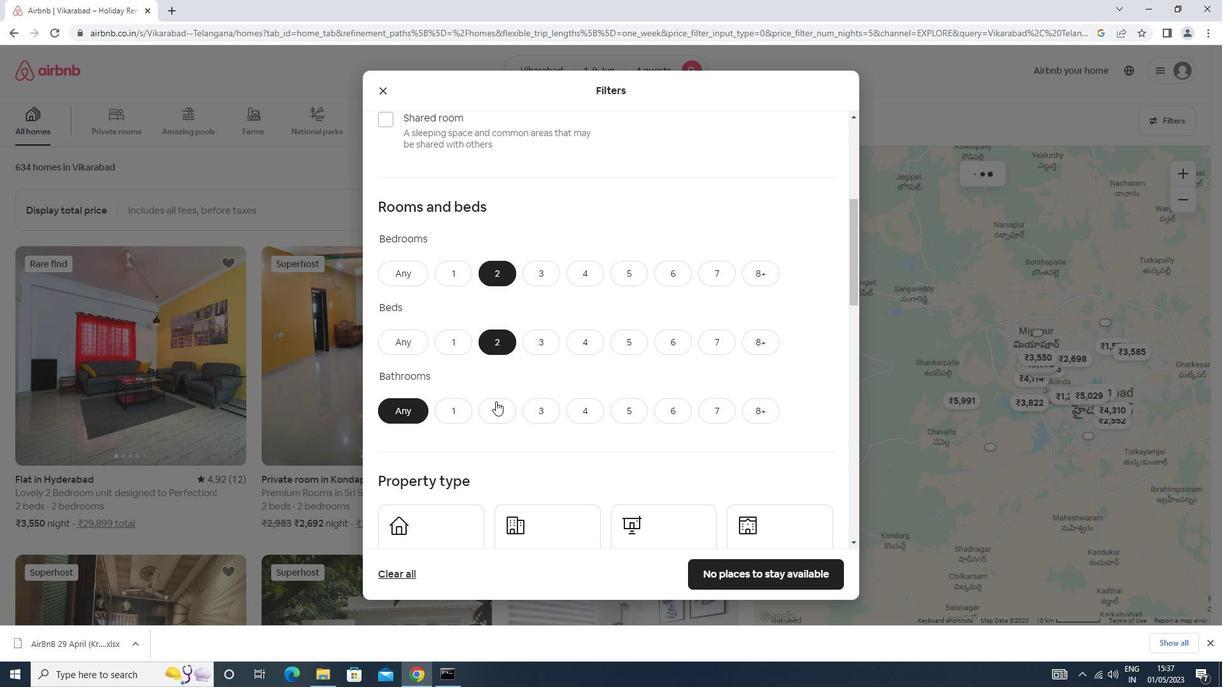 
Action: Mouse pressed left at (491, 415)
Screenshot: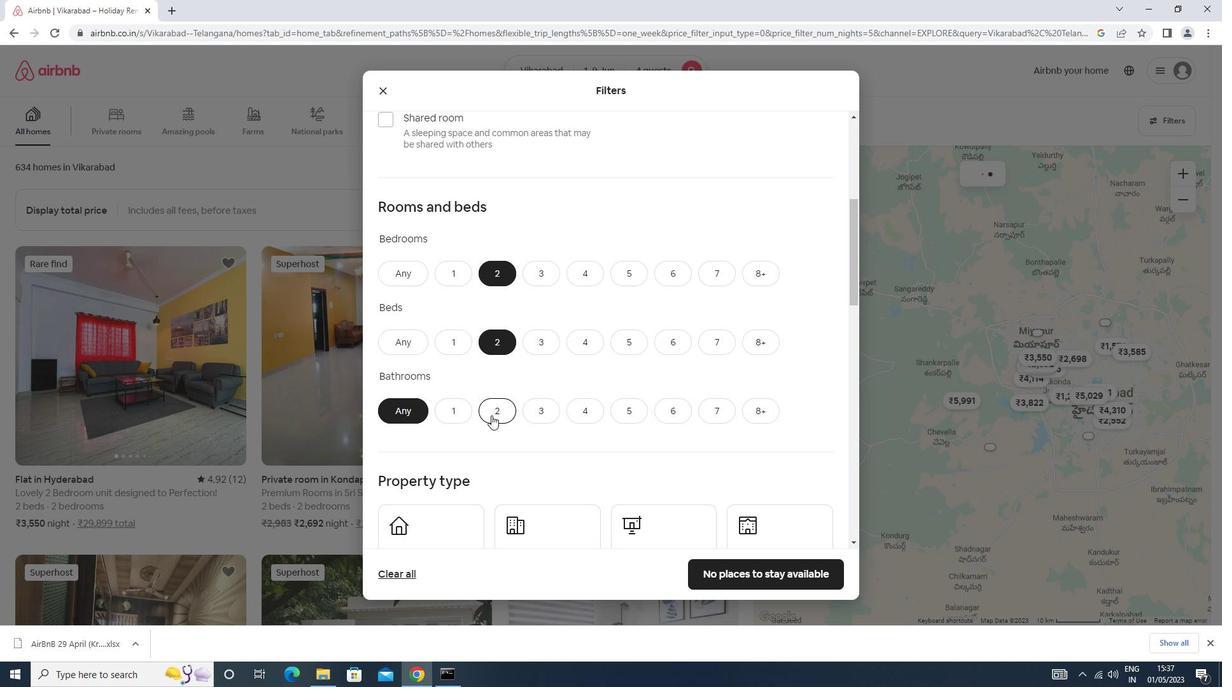 
Action: Mouse moved to (491, 404)
Screenshot: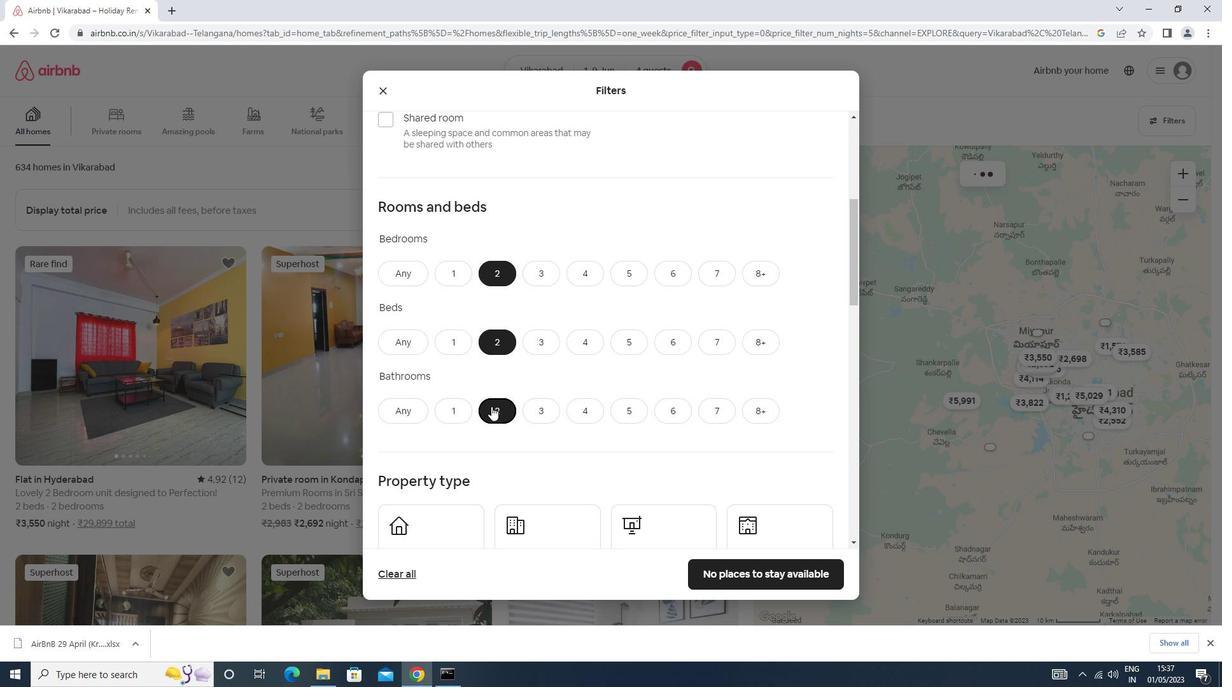 
Action: Mouse scrolled (491, 404) with delta (0, 0)
Screenshot: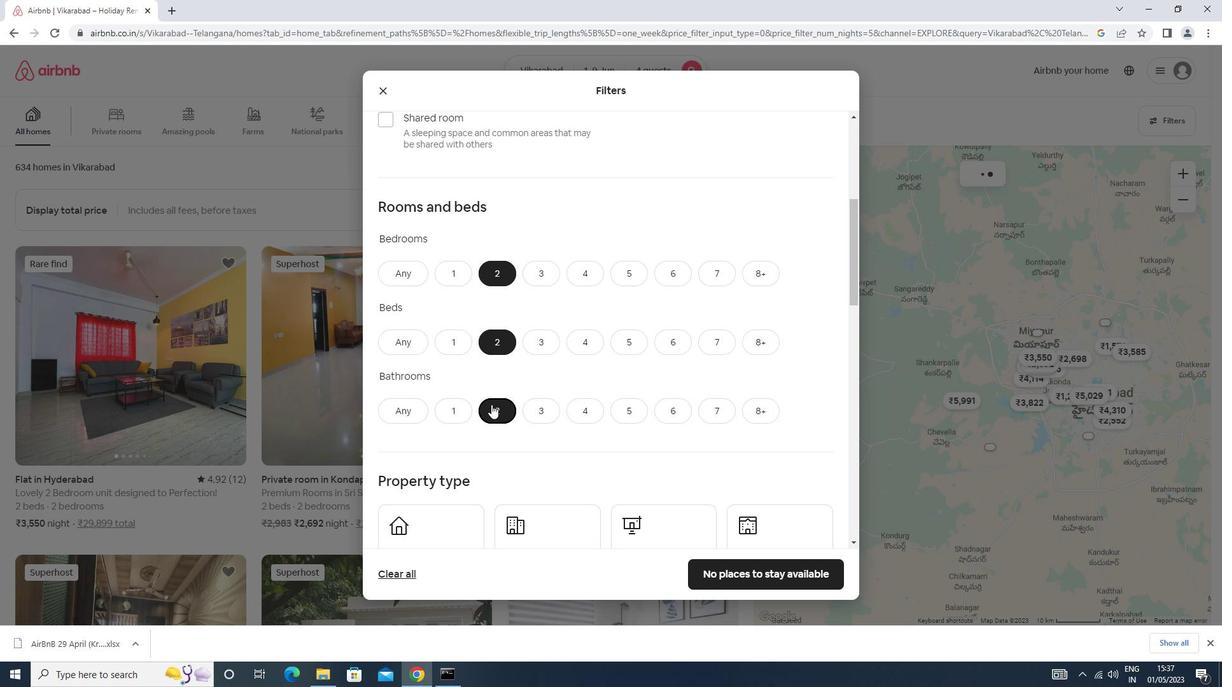 
Action: Mouse scrolled (491, 404) with delta (0, 0)
Screenshot: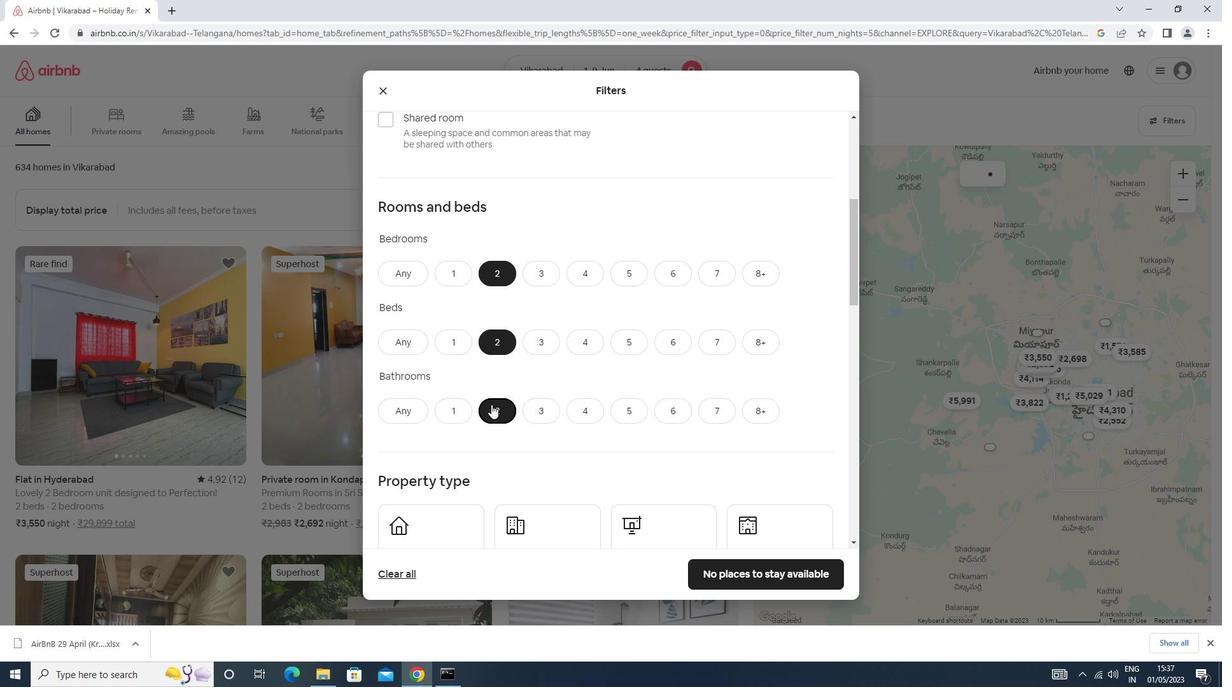 
Action: Mouse scrolled (491, 404) with delta (0, 0)
Screenshot: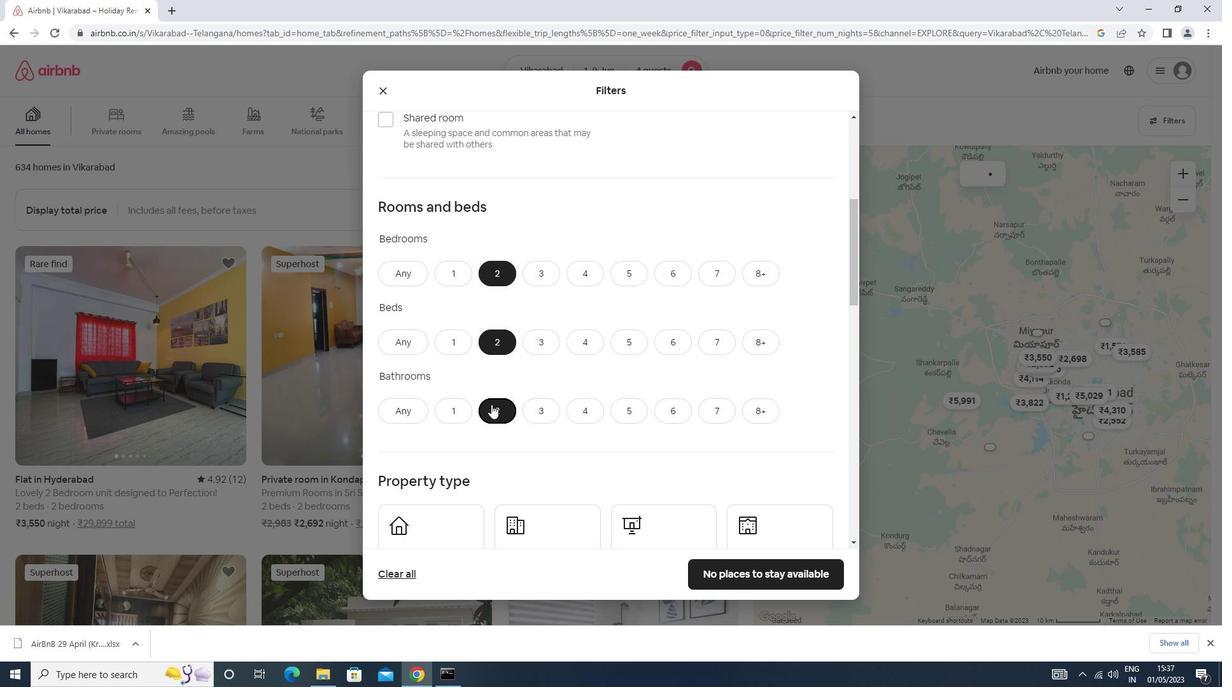 
Action: Mouse moved to (440, 379)
Screenshot: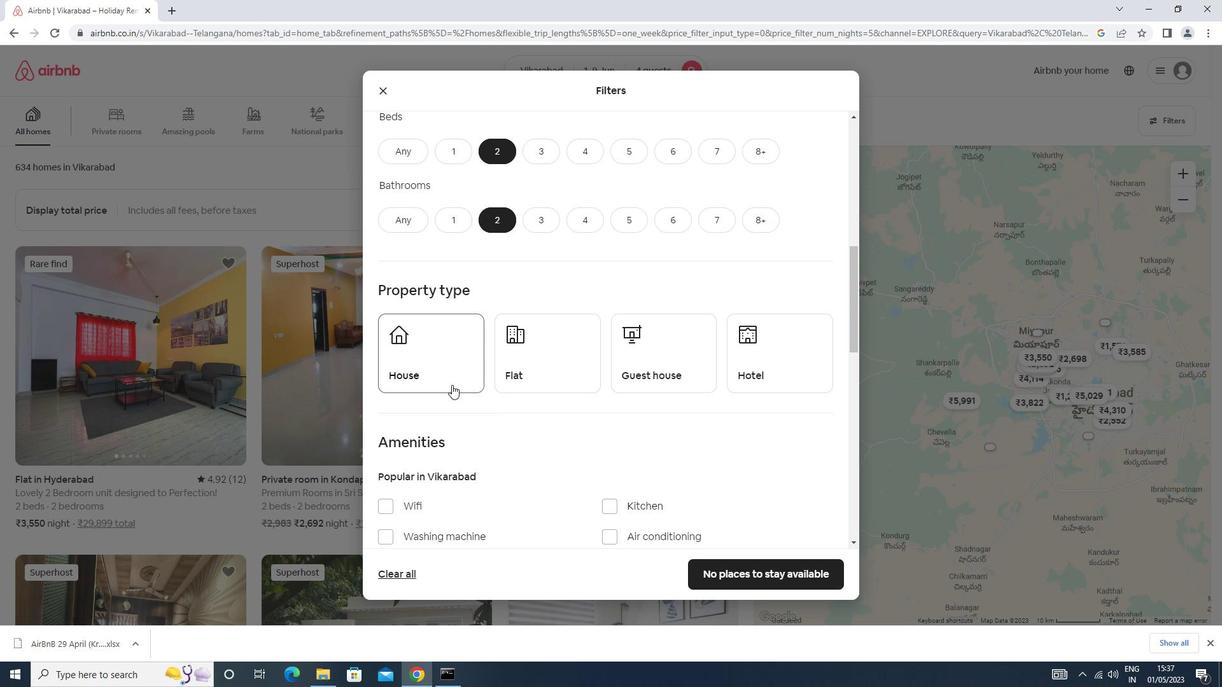 
Action: Mouse pressed left at (440, 379)
Screenshot: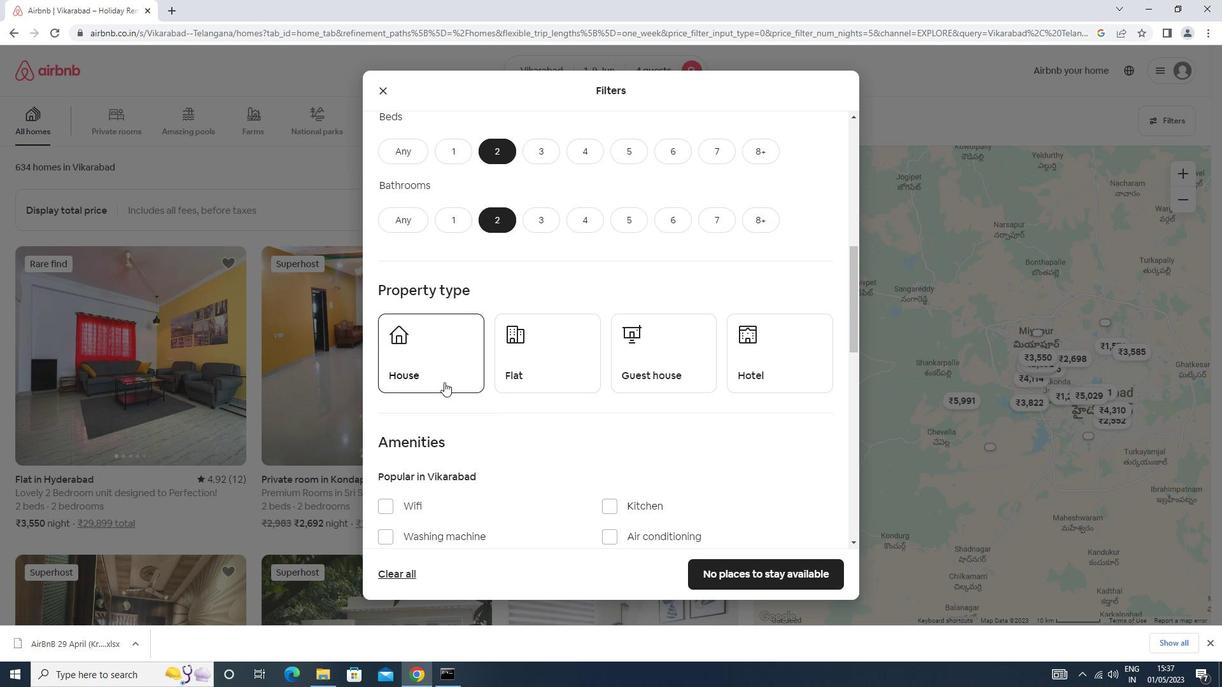 
Action: Mouse moved to (536, 363)
Screenshot: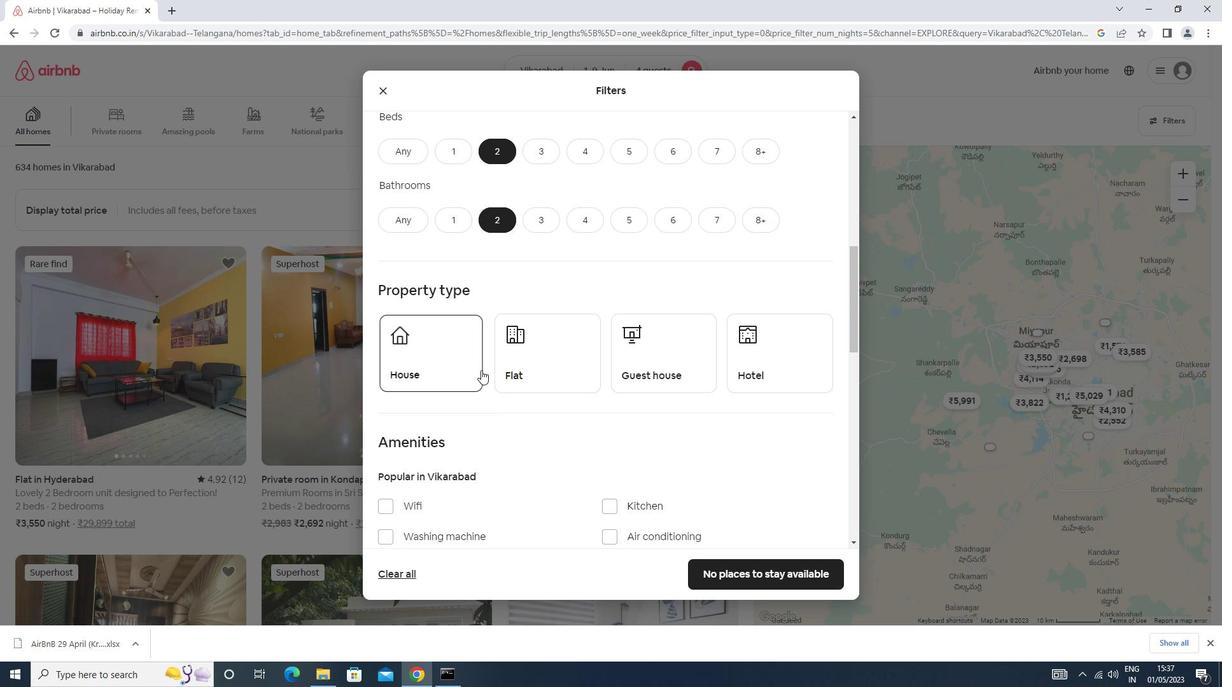 
Action: Mouse pressed left at (536, 363)
Screenshot: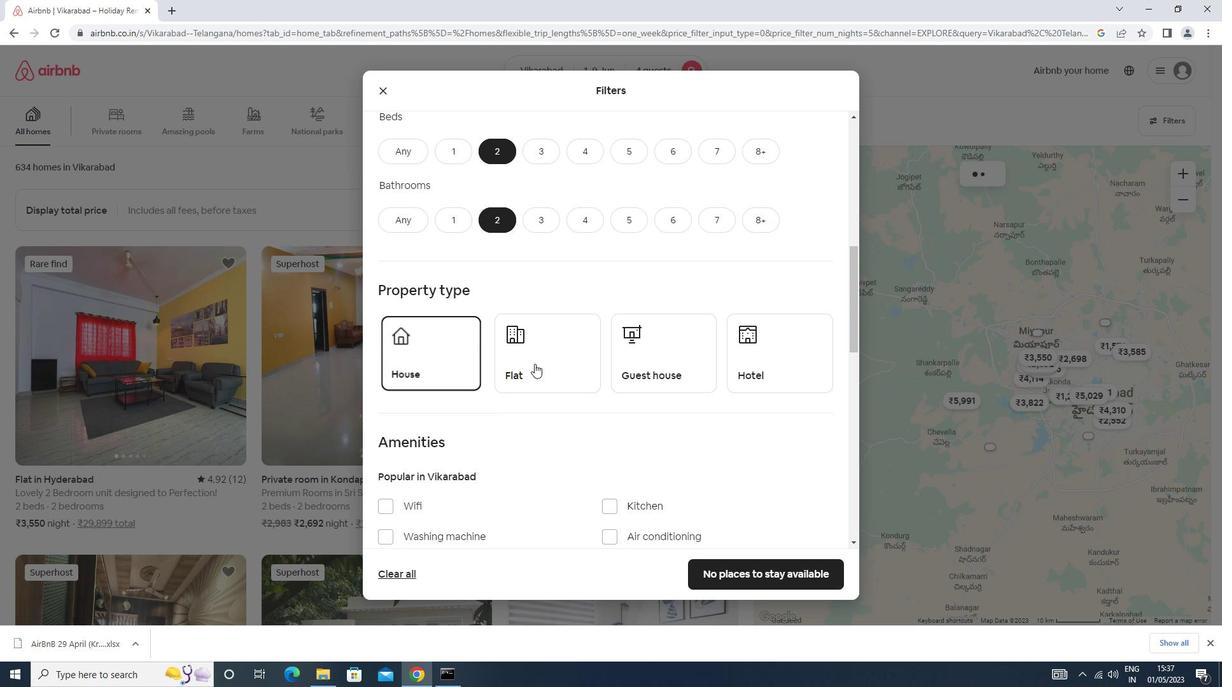 
Action: Mouse moved to (647, 347)
Screenshot: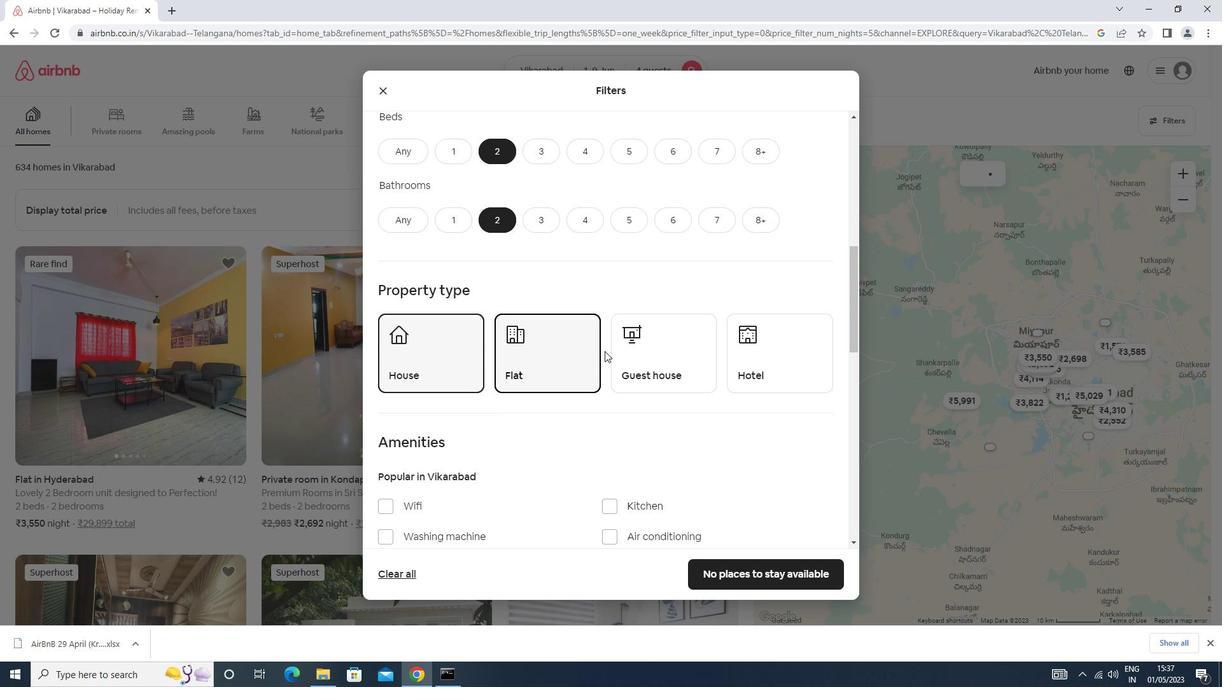 
Action: Mouse pressed left at (647, 347)
Screenshot: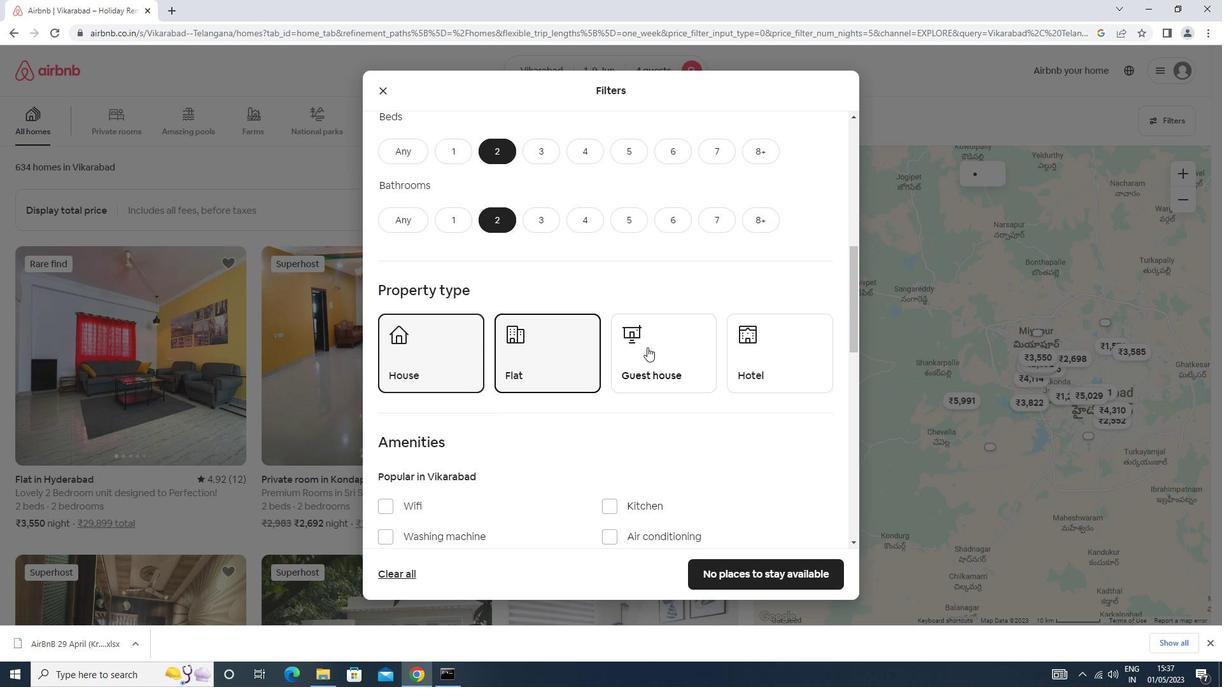 
Action: Mouse moved to (644, 342)
Screenshot: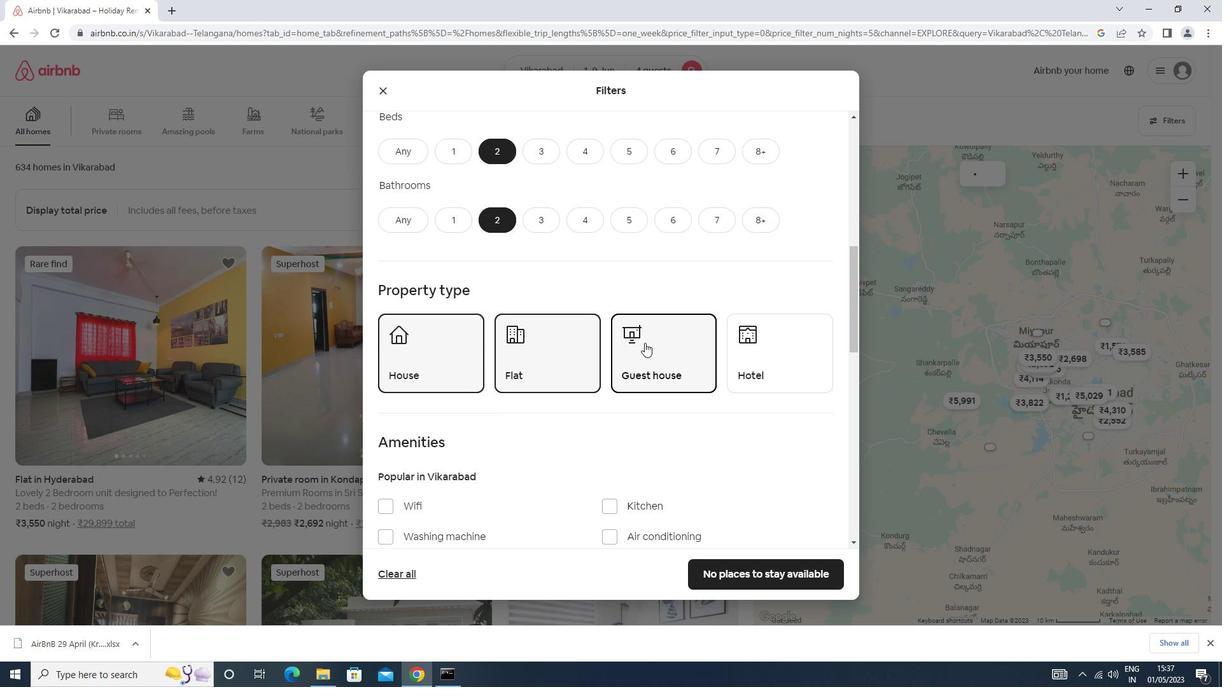 
Action: Mouse scrolled (644, 341) with delta (0, 0)
Screenshot: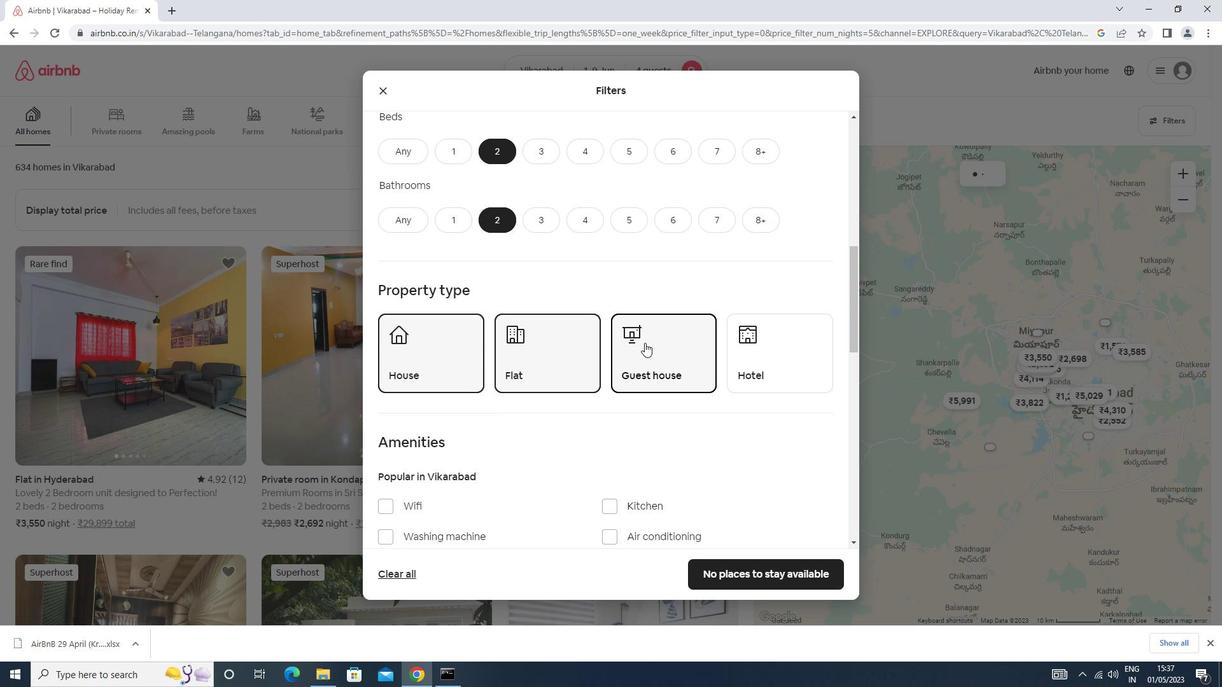 
Action: Mouse scrolled (644, 341) with delta (0, 0)
Screenshot: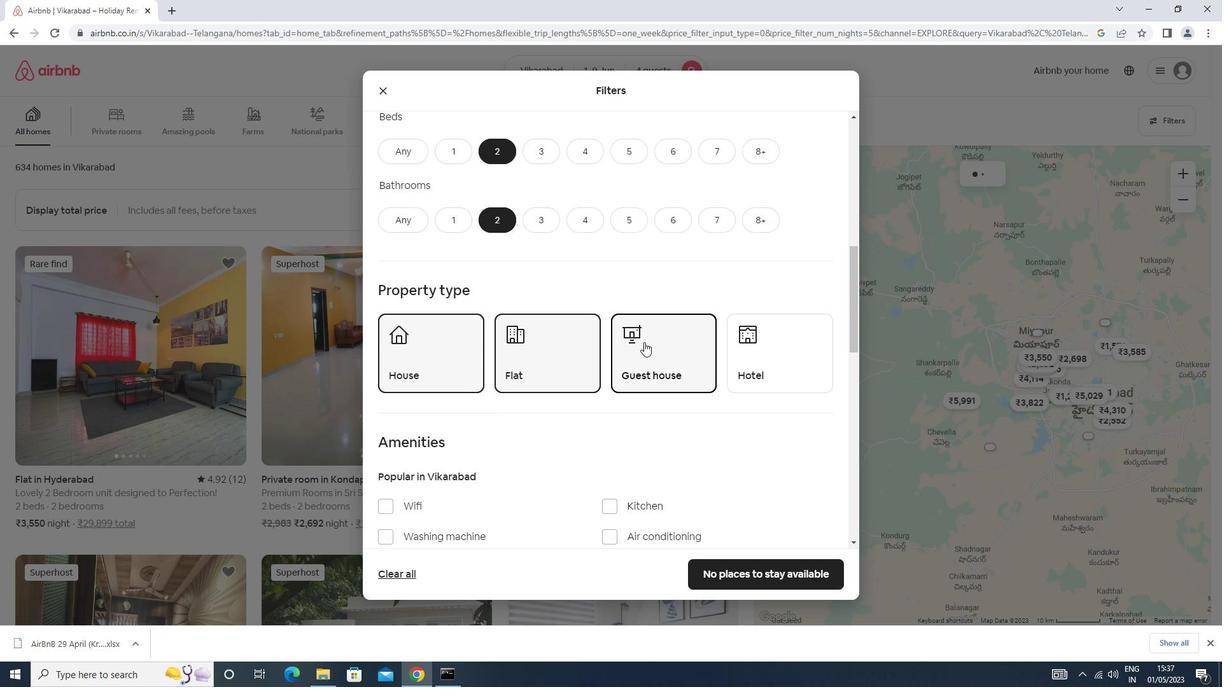 
Action: Mouse scrolled (644, 341) with delta (0, 0)
Screenshot: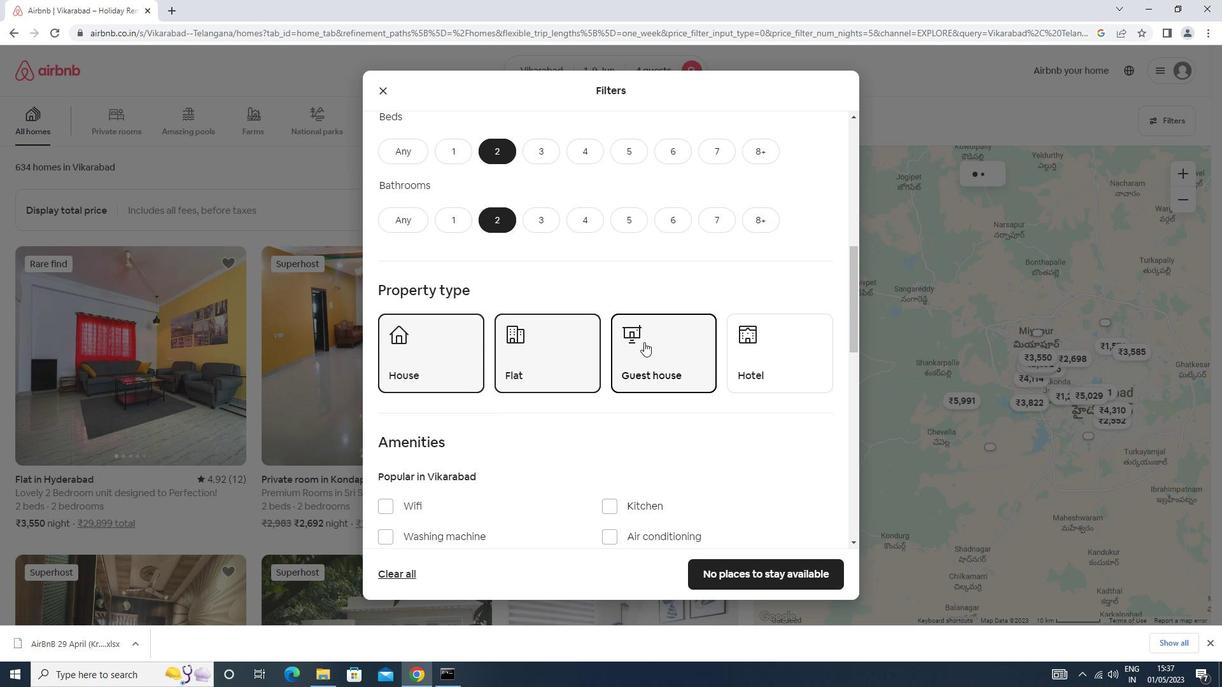 
Action: Mouse scrolled (644, 341) with delta (0, 0)
Screenshot: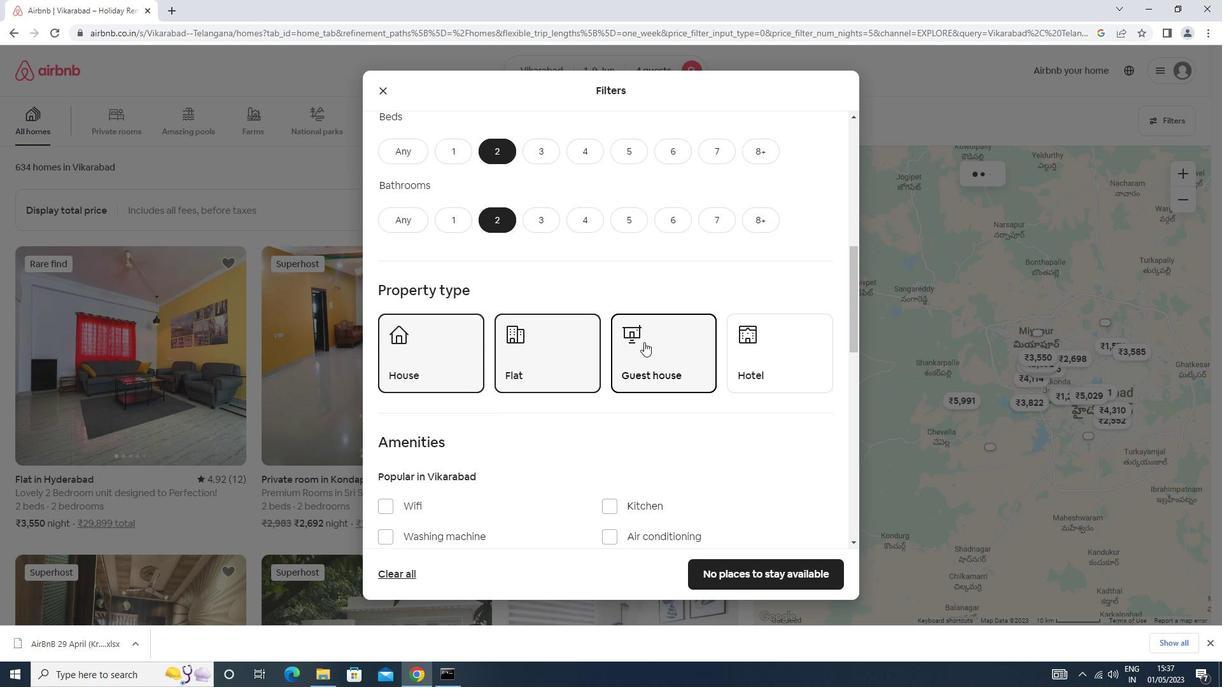 
Action: Mouse moved to (426, 278)
Screenshot: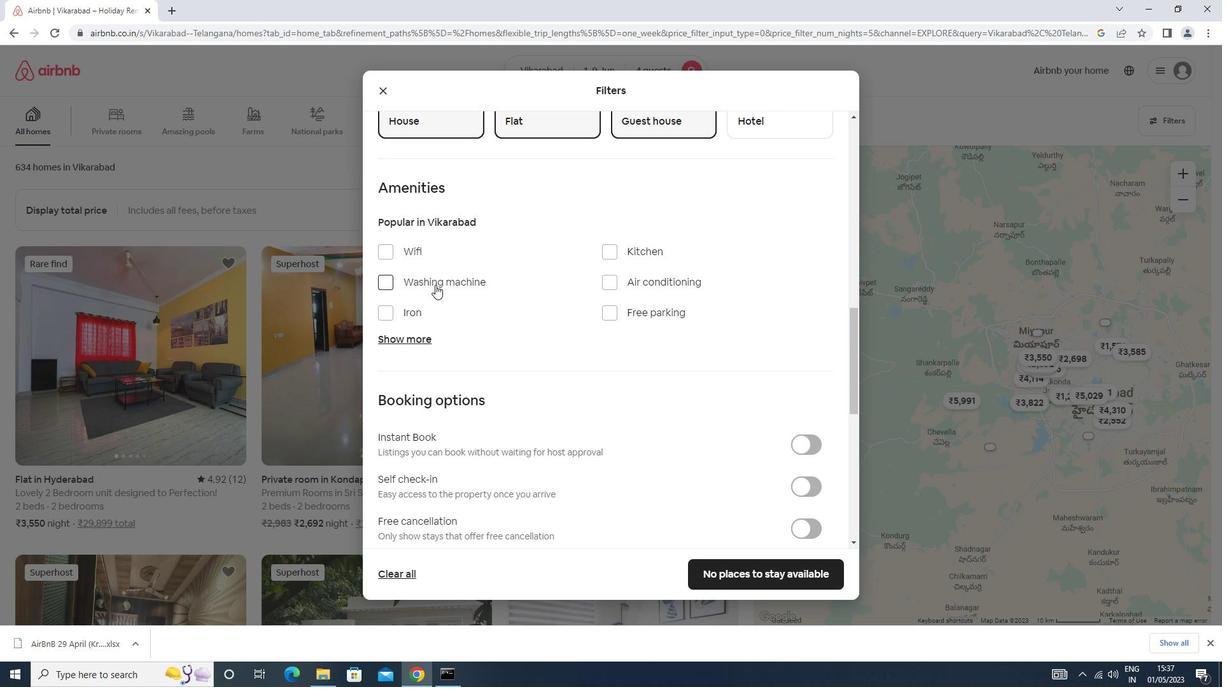 
Action: Mouse pressed left at (426, 278)
Screenshot: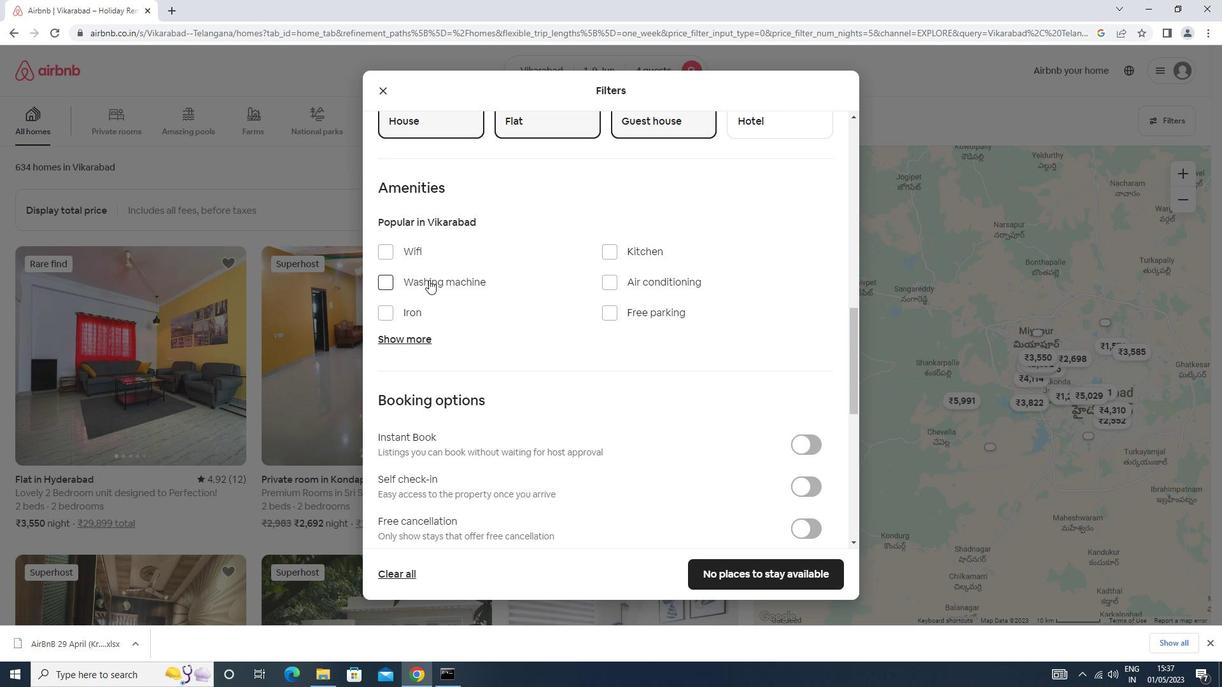 
Action: Mouse moved to (799, 480)
Screenshot: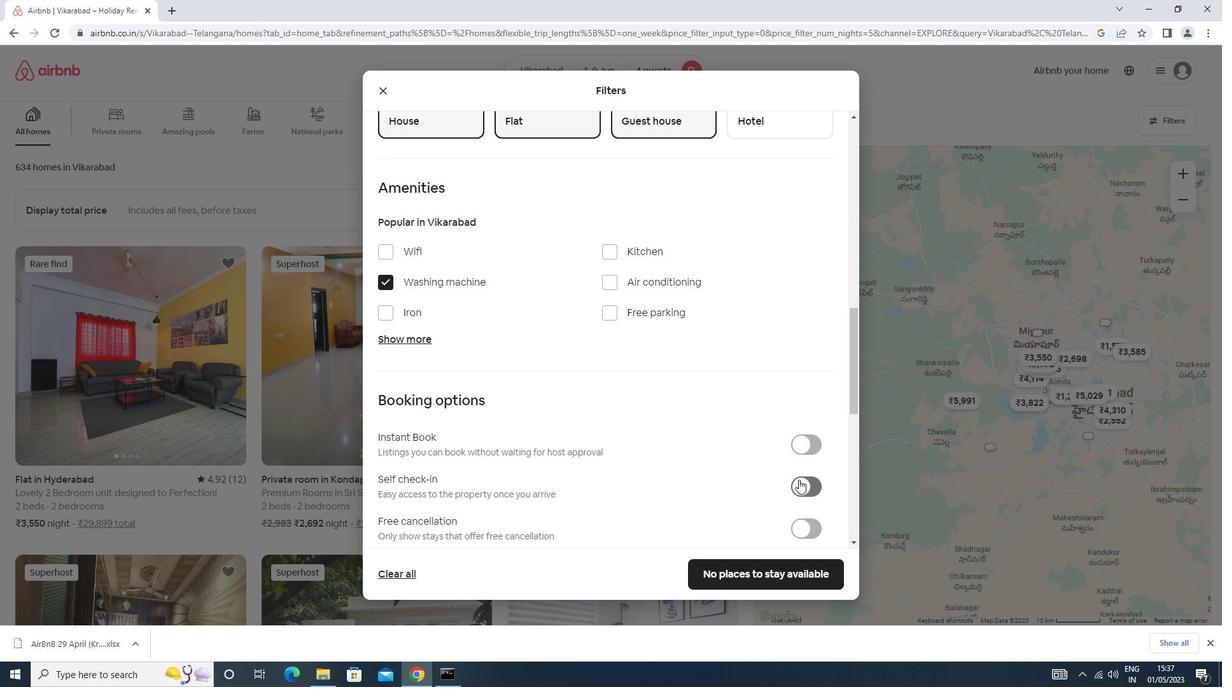 
Action: Mouse pressed left at (799, 480)
Screenshot: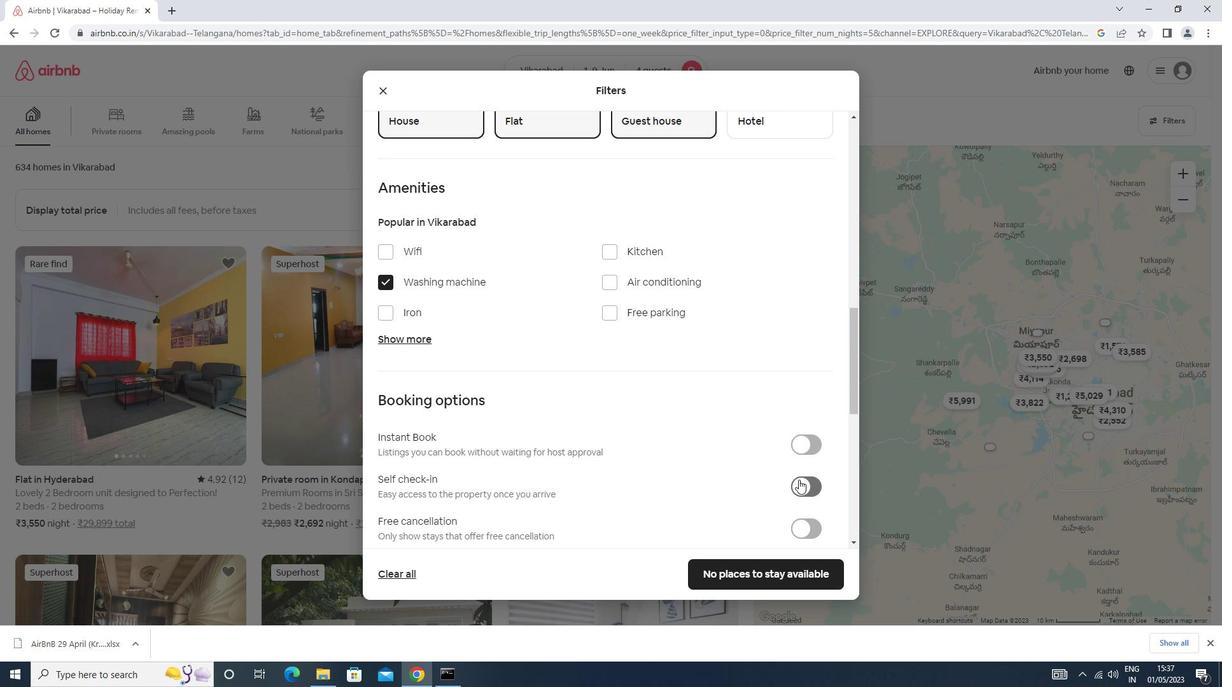 
Action: Mouse moved to (660, 404)
Screenshot: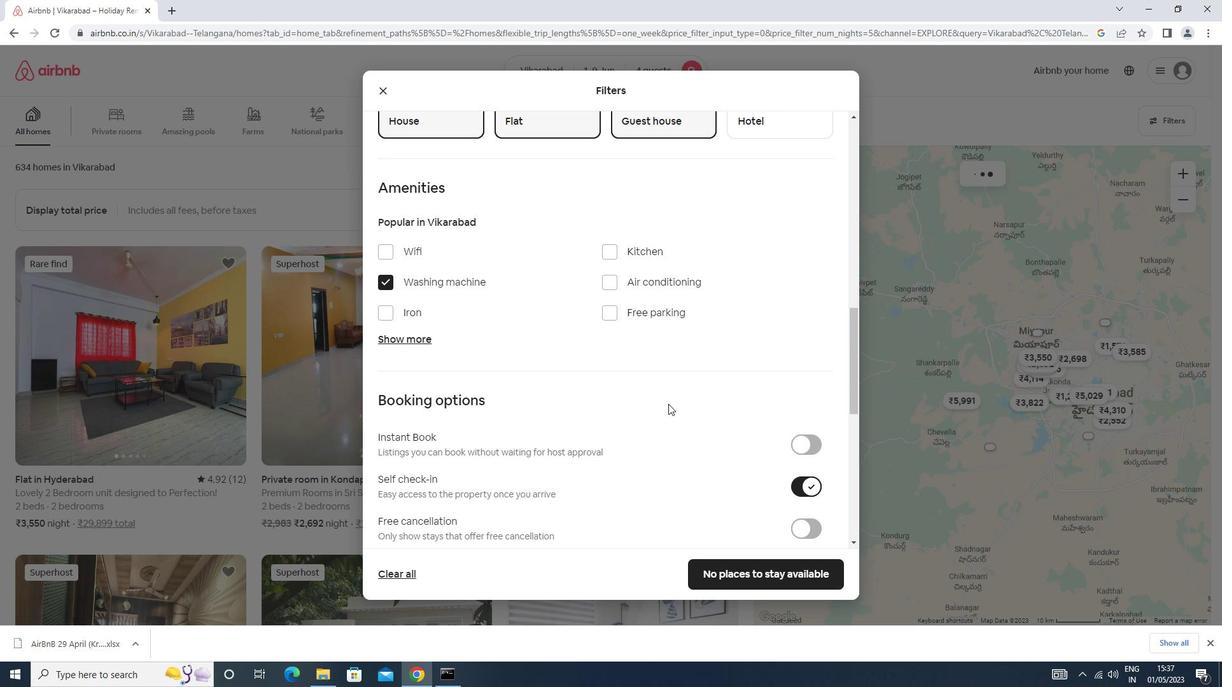 
Action: Mouse scrolled (660, 404) with delta (0, 0)
Screenshot: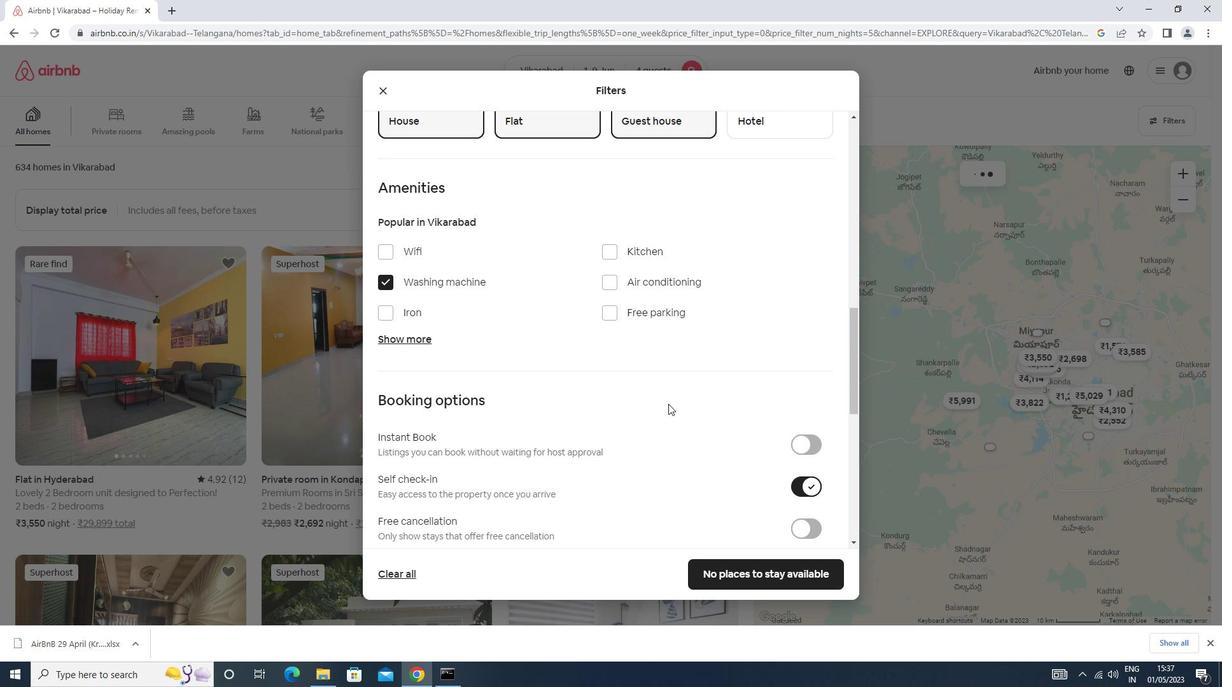 
Action: Mouse moved to (657, 406)
Screenshot: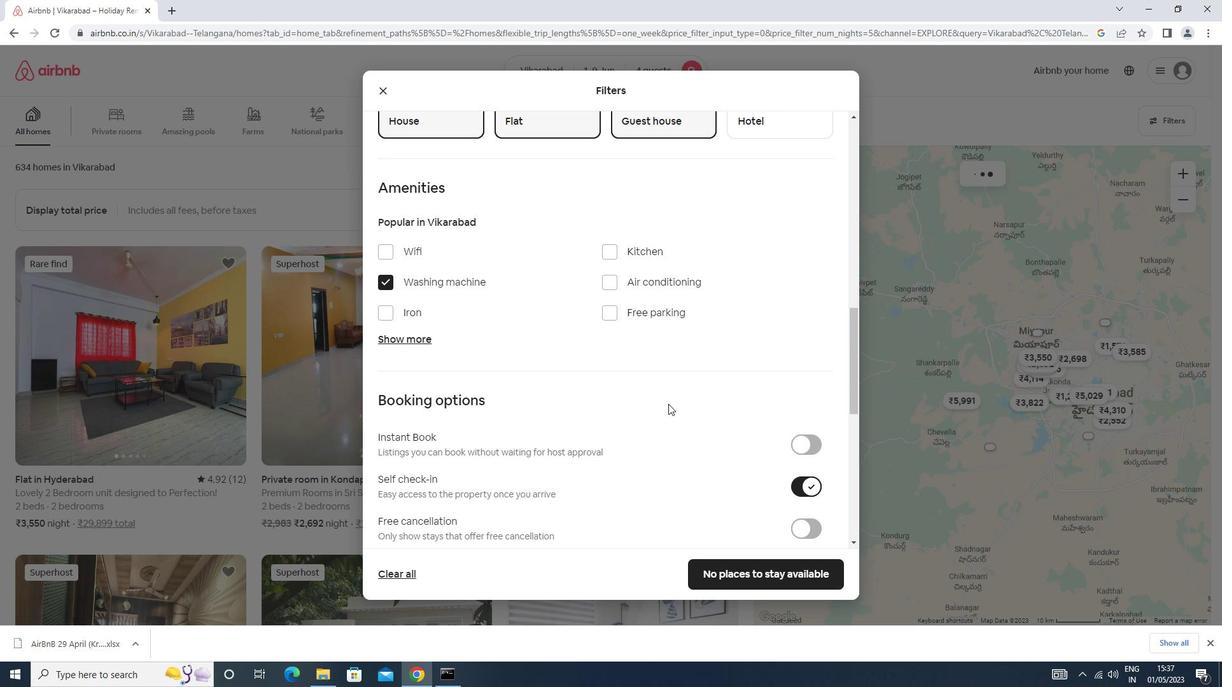 
Action: Mouse scrolled (657, 406) with delta (0, 0)
Screenshot: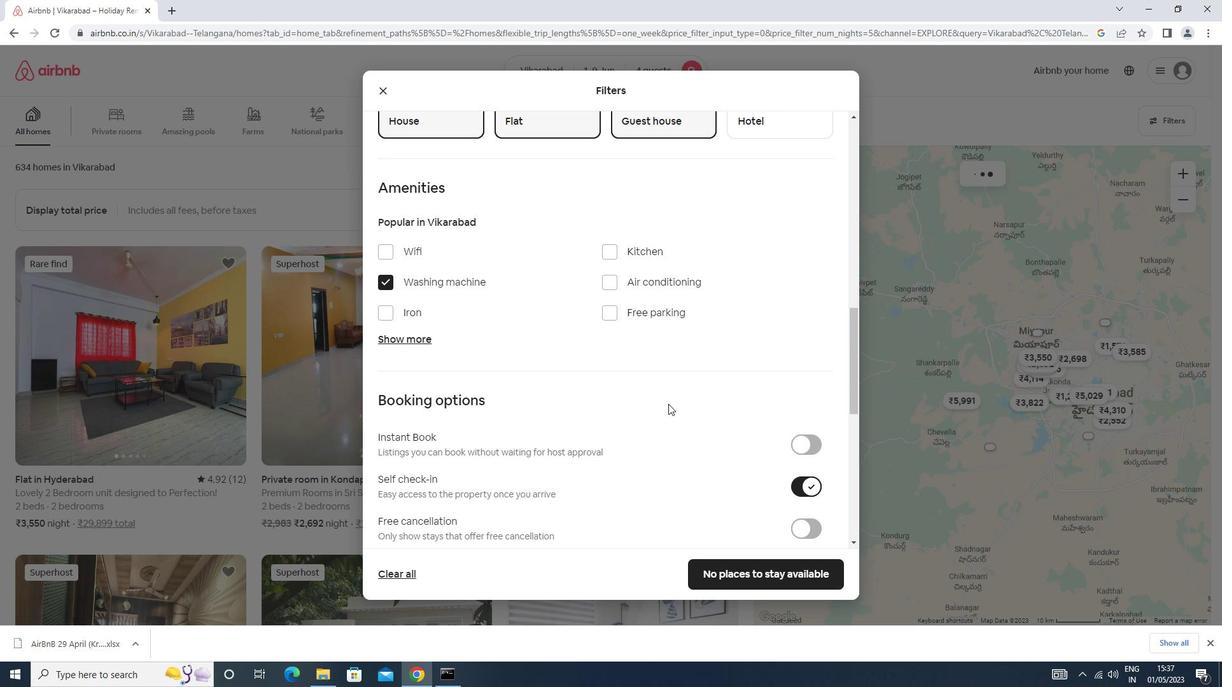 
Action: Mouse scrolled (657, 406) with delta (0, 0)
Screenshot: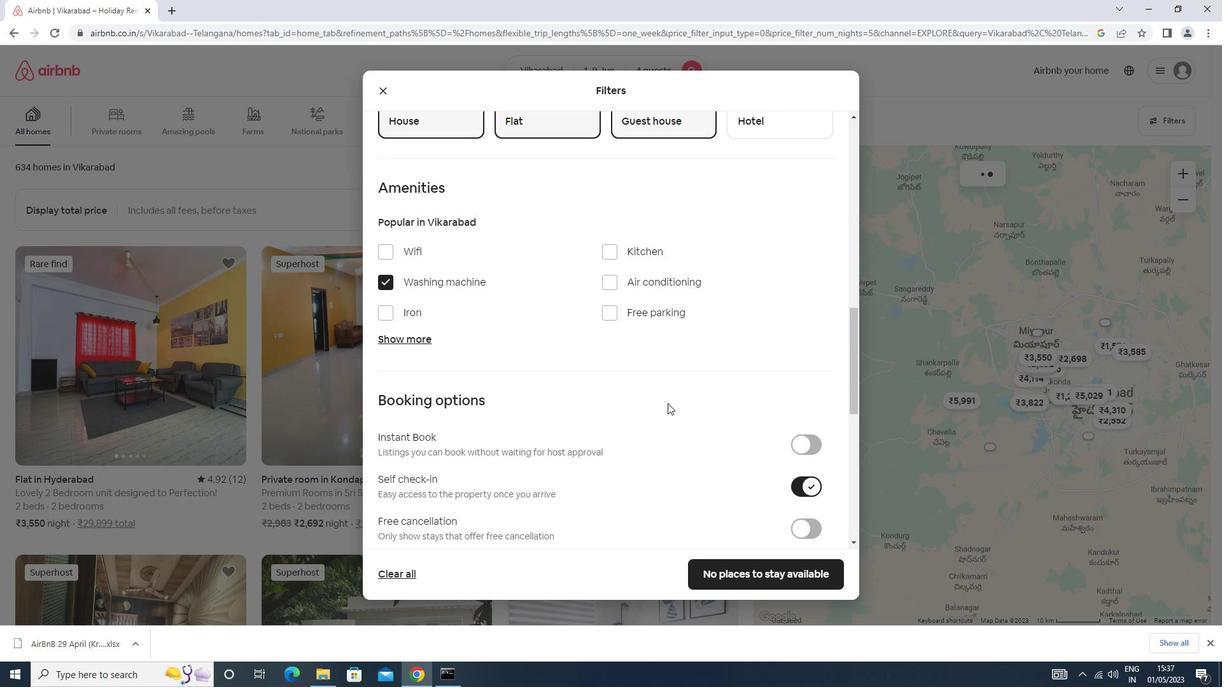 
Action: Mouse moved to (656, 407)
Screenshot: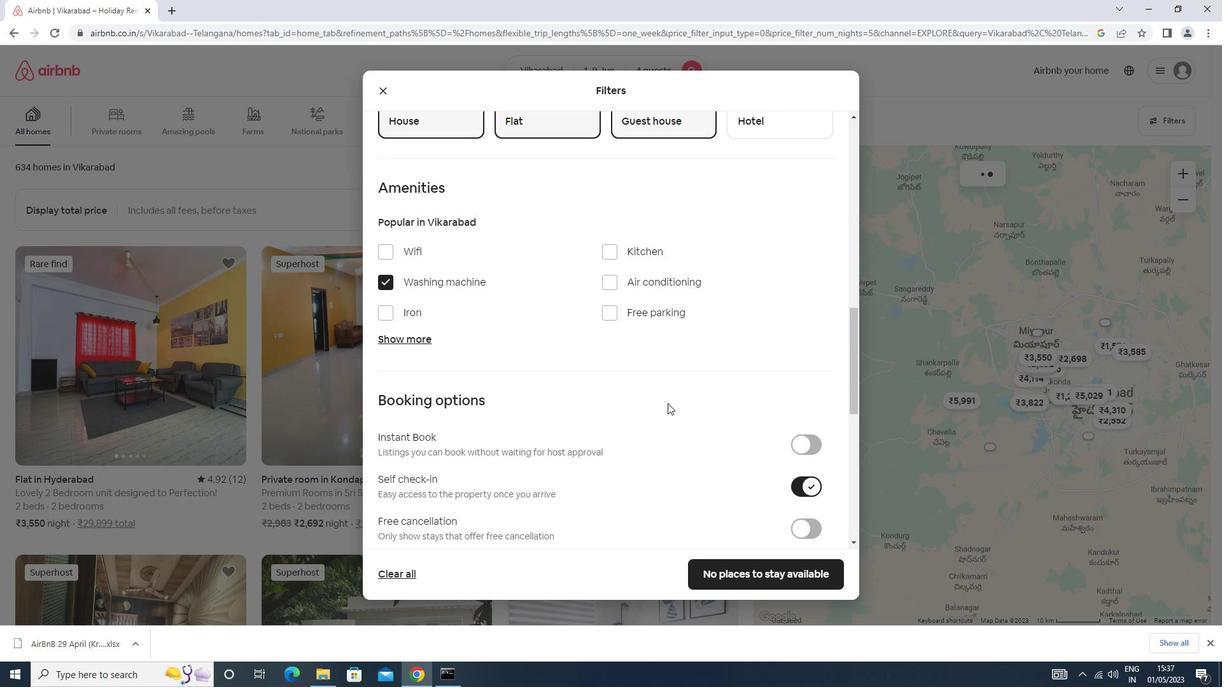 
Action: Mouse scrolled (656, 406) with delta (0, 0)
Screenshot: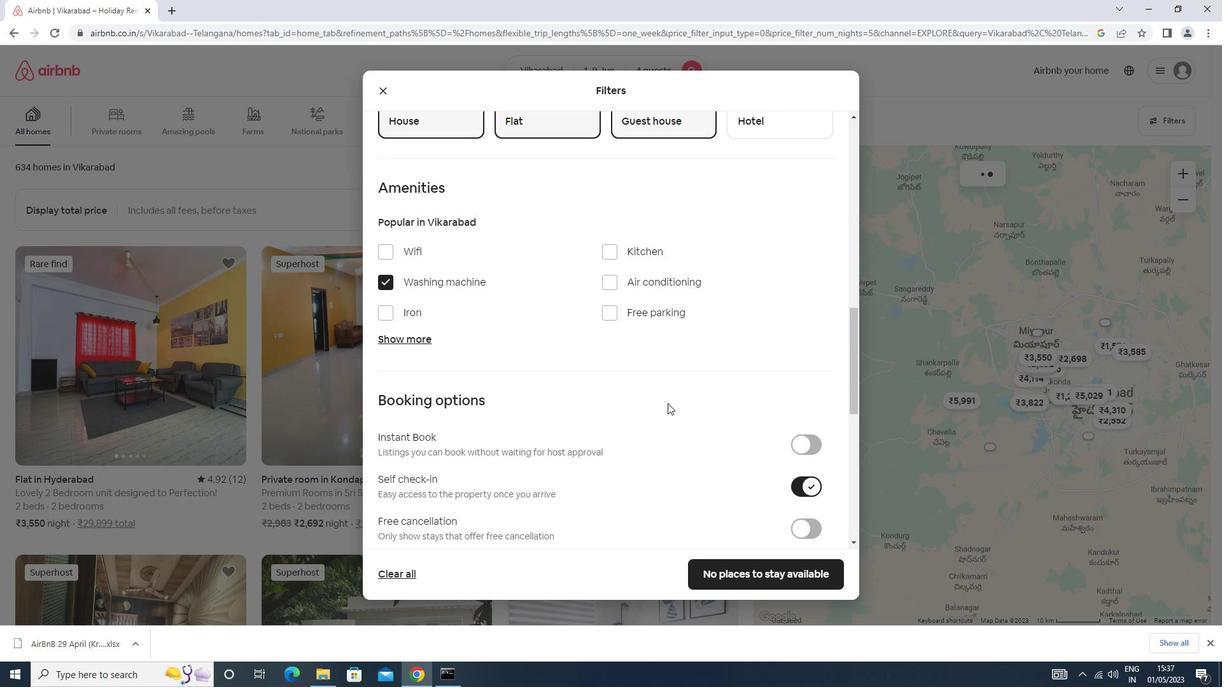 
Action: Mouse moved to (655, 407)
Screenshot: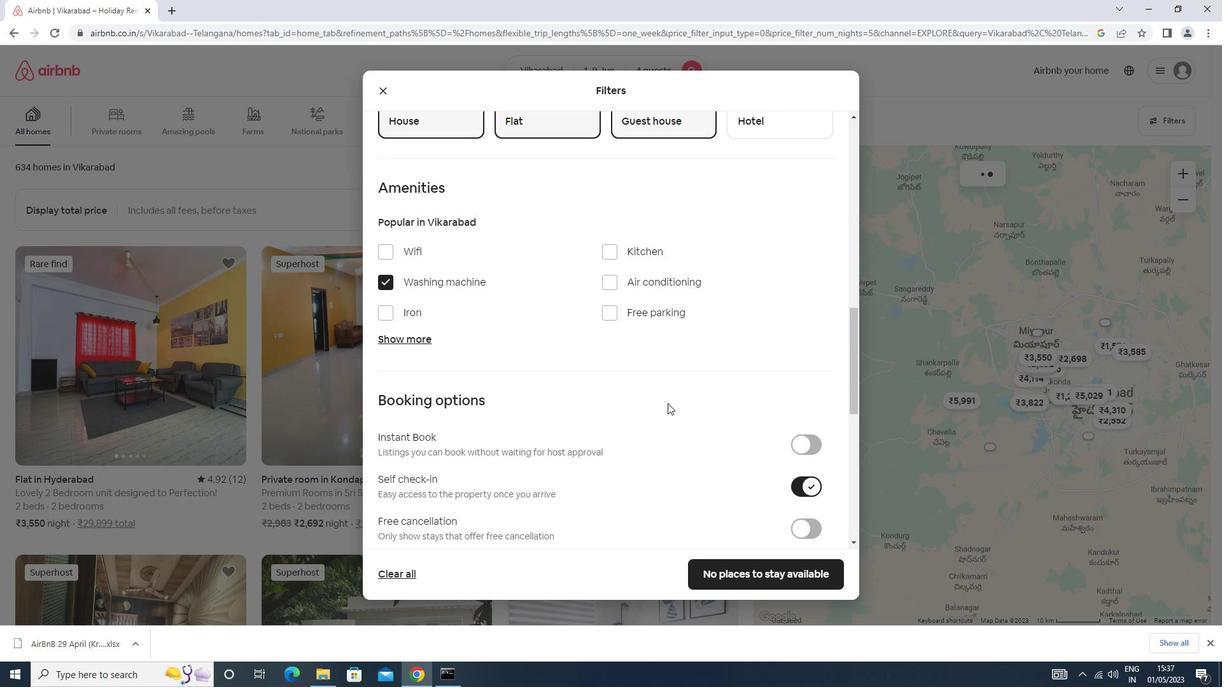 
Action: Mouse scrolled (655, 406) with delta (0, 0)
Screenshot: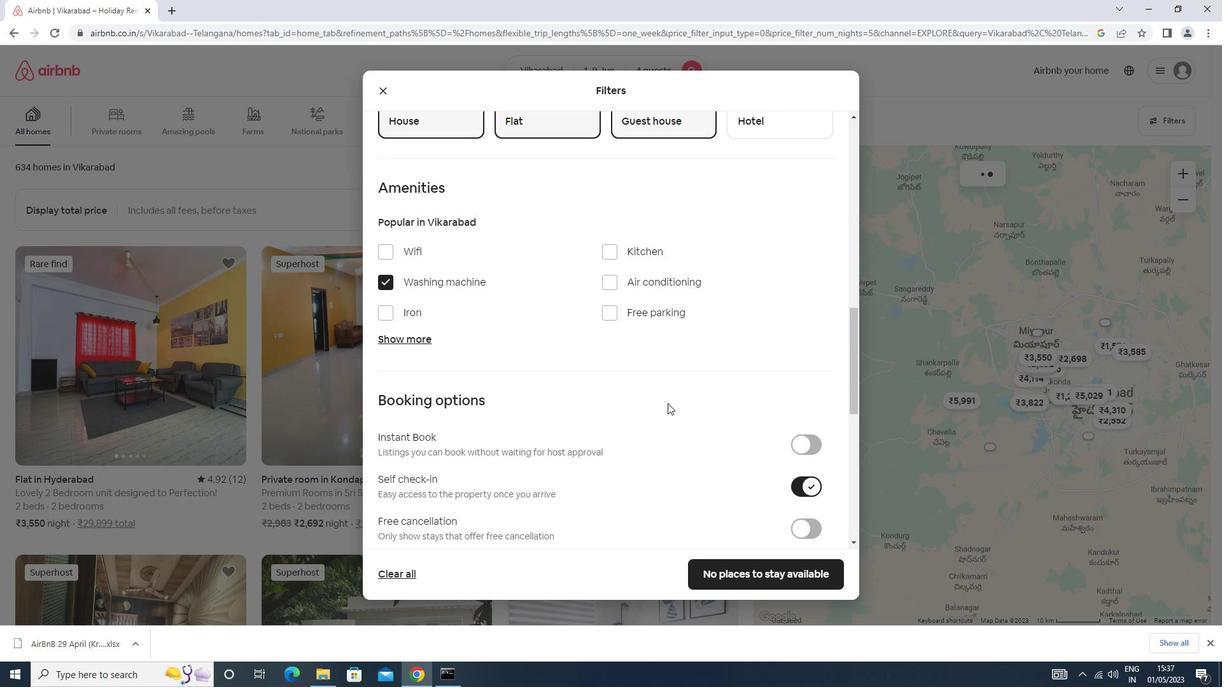 
Action: Mouse scrolled (655, 406) with delta (0, 0)
Screenshot: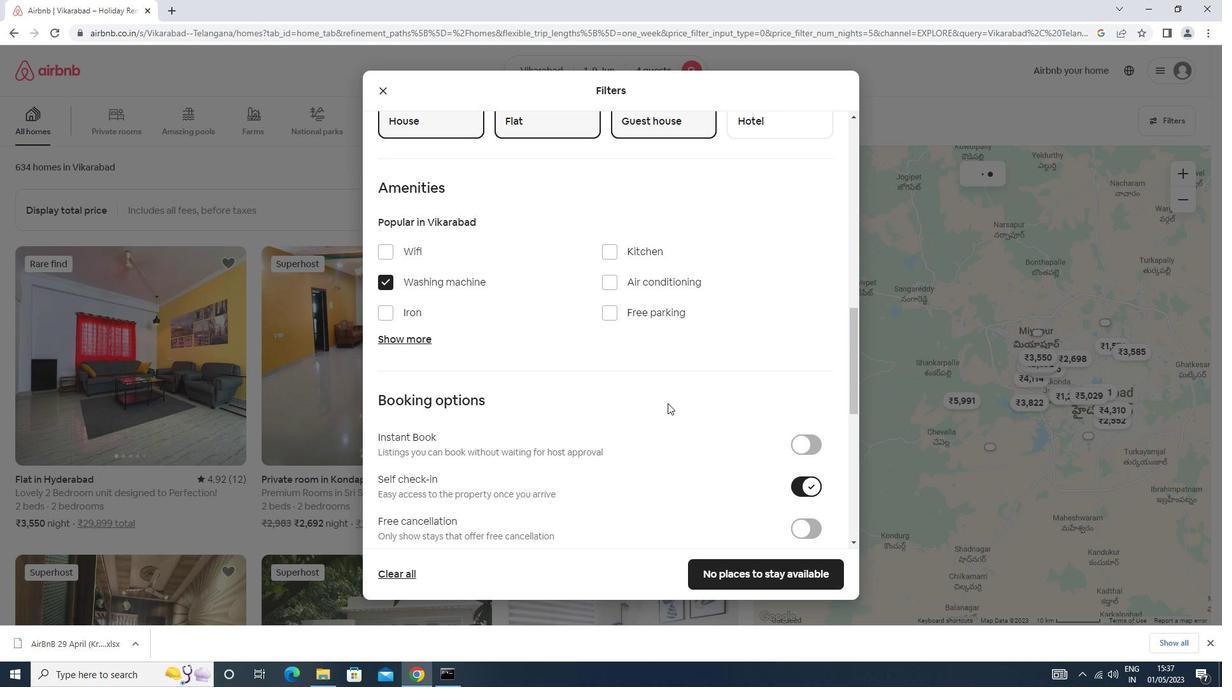 
Action: Mouse scrolled (655, 406) with delta (0, 0)
Screenshot: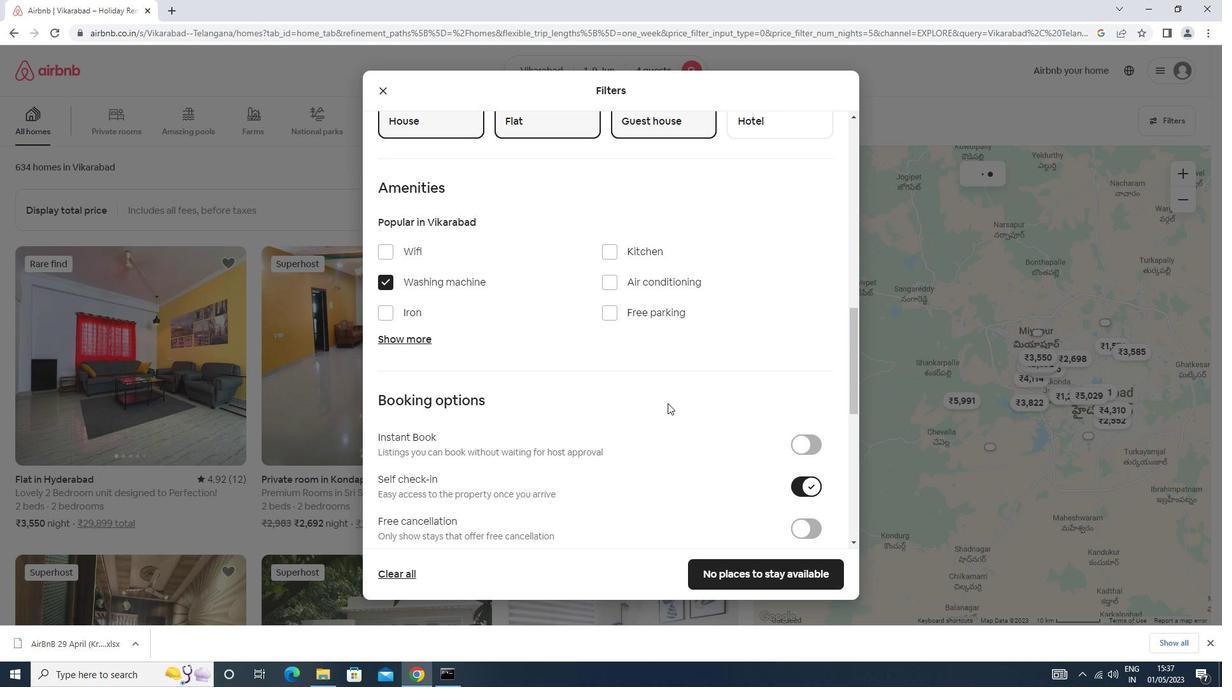 
Action: Mouse moved to (406, 514)
Screenshot: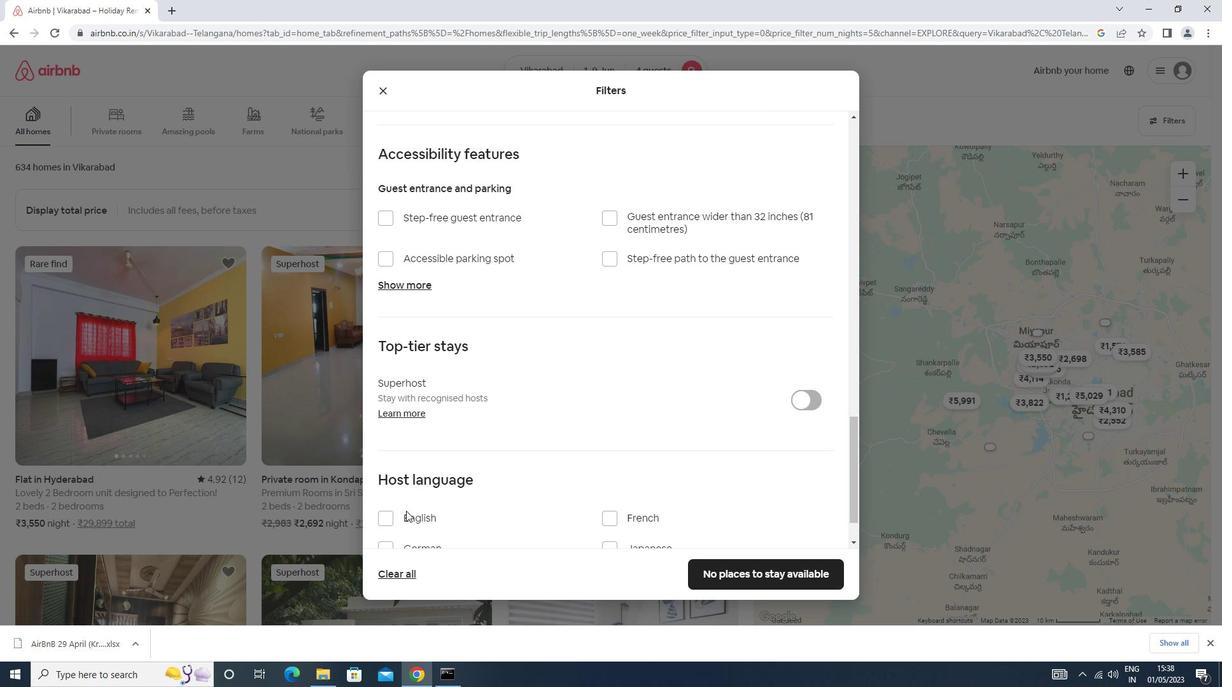 
Action: Mouse pressed left at (406, 514)
Screenshot: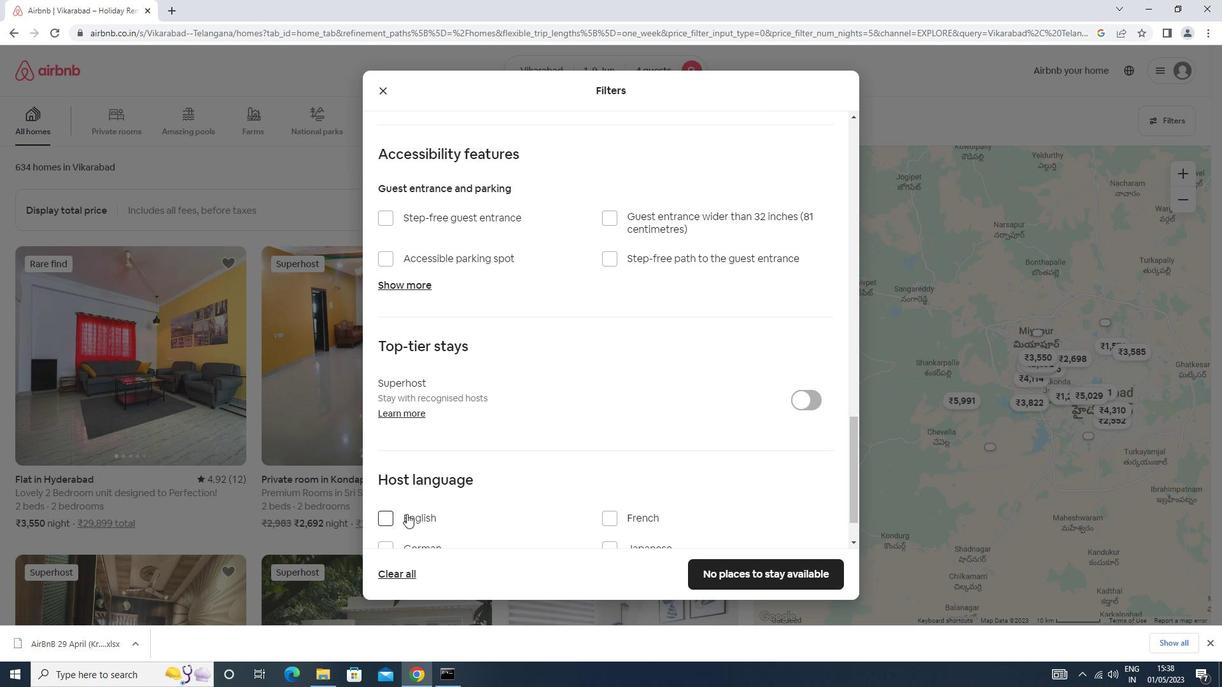 
Action: Mouse moved to (721, 578)
Screenshot: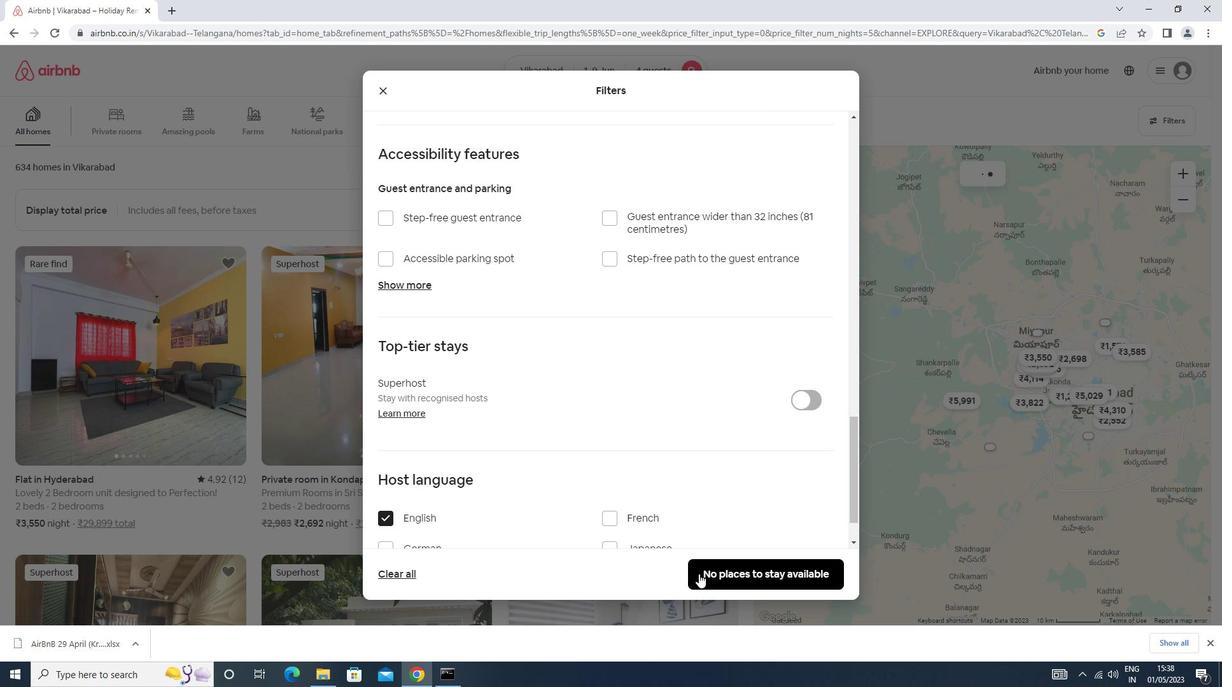 
Action: Mouse pressed left at (721, 578)
Screenshot: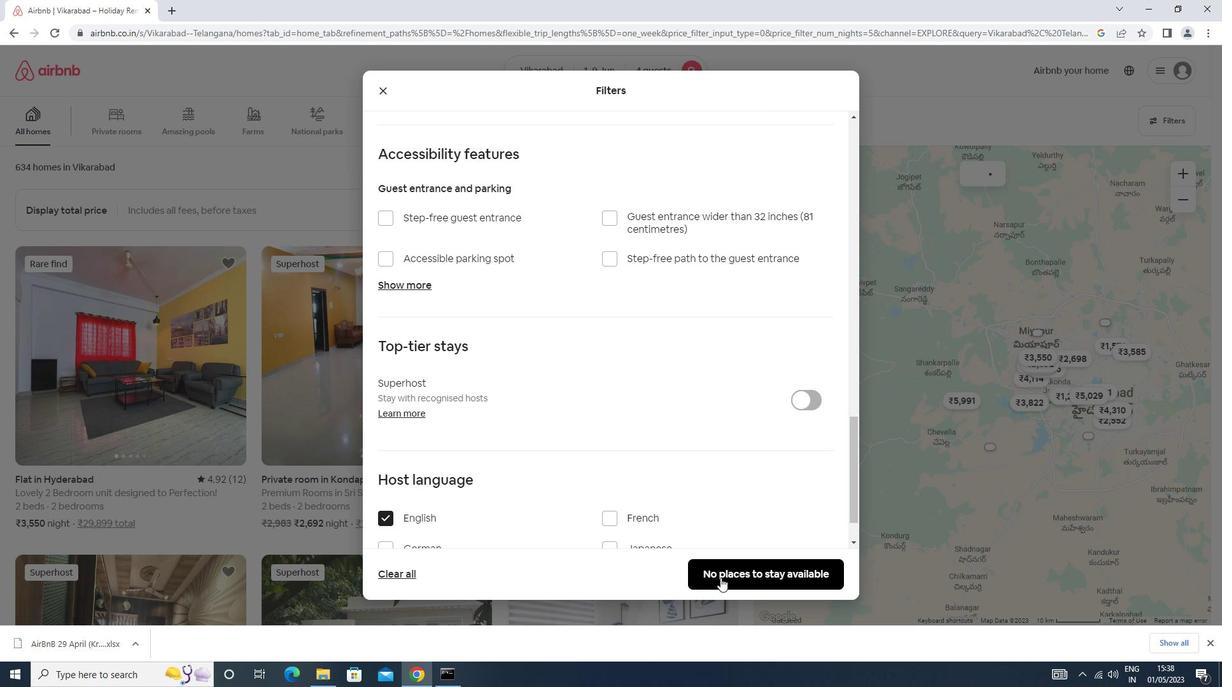 
Action: Mouse moved to (665, 588)
Screenshot: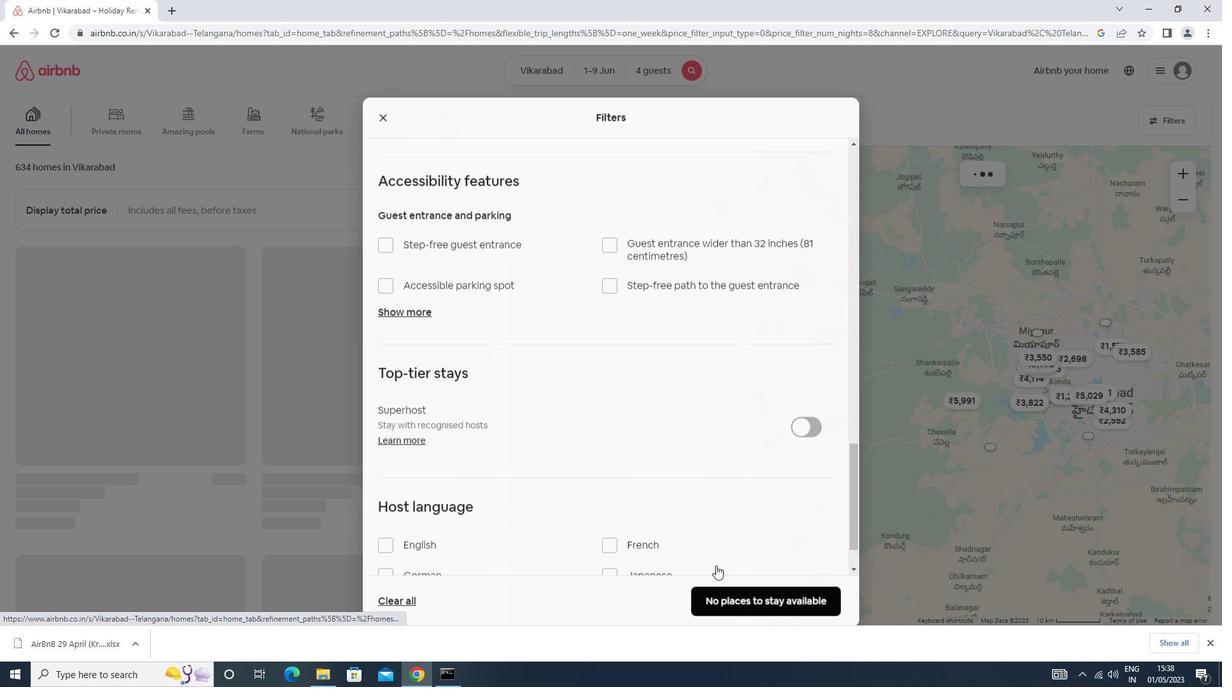 
